 Task: Plan a time block for the career fair.
Action: Mouse moved to (362, 378)
Screenshot: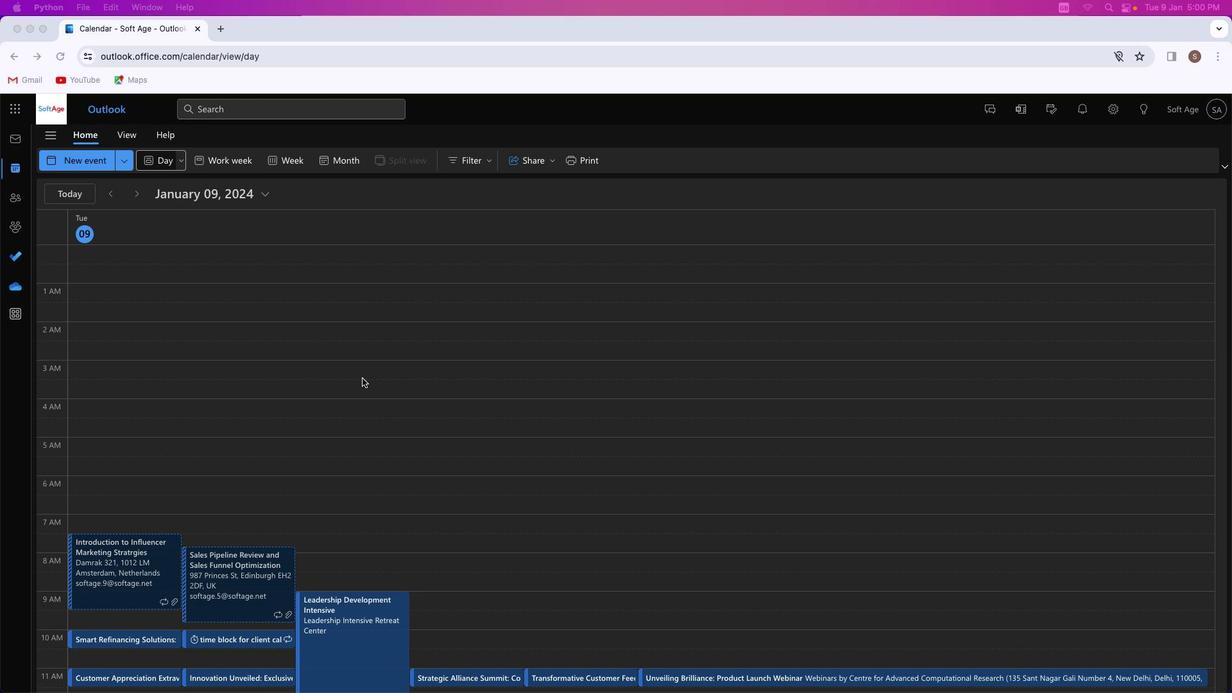 
Action: Mouse pressed left at (362, 378)
Screenshot: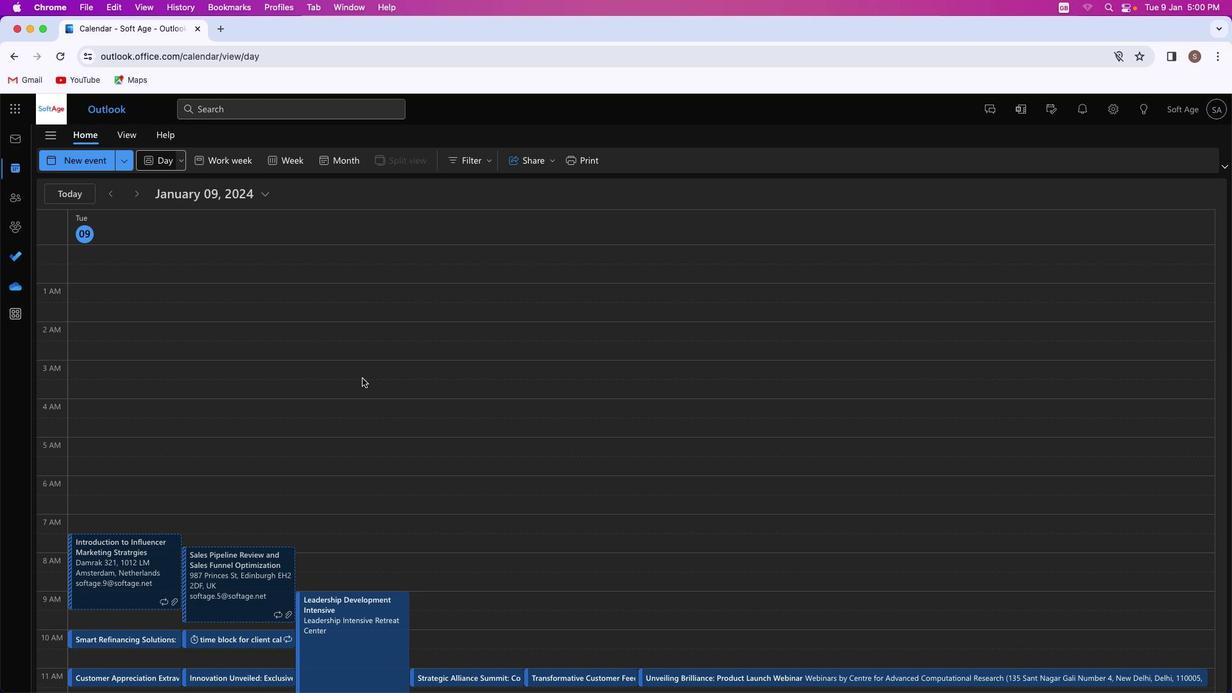 
Action: Mouse moved to (80, 159)
Screenshot: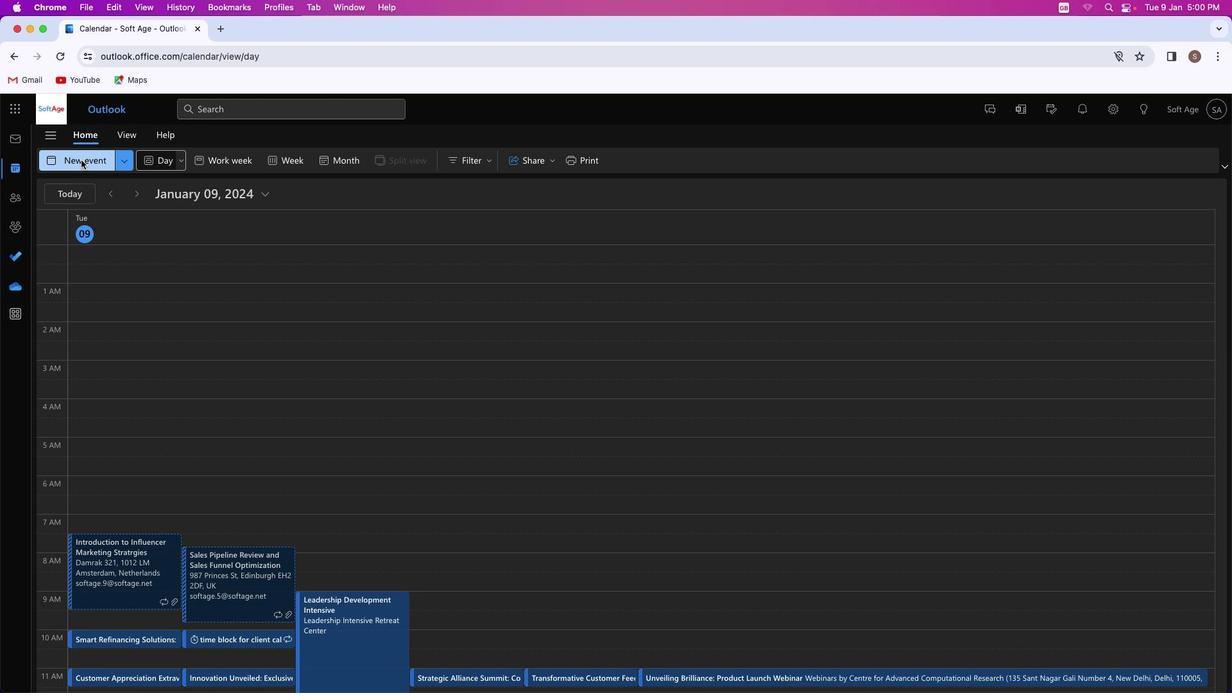 
Action: Mouse pressed left at (80, 159)
Screenshot: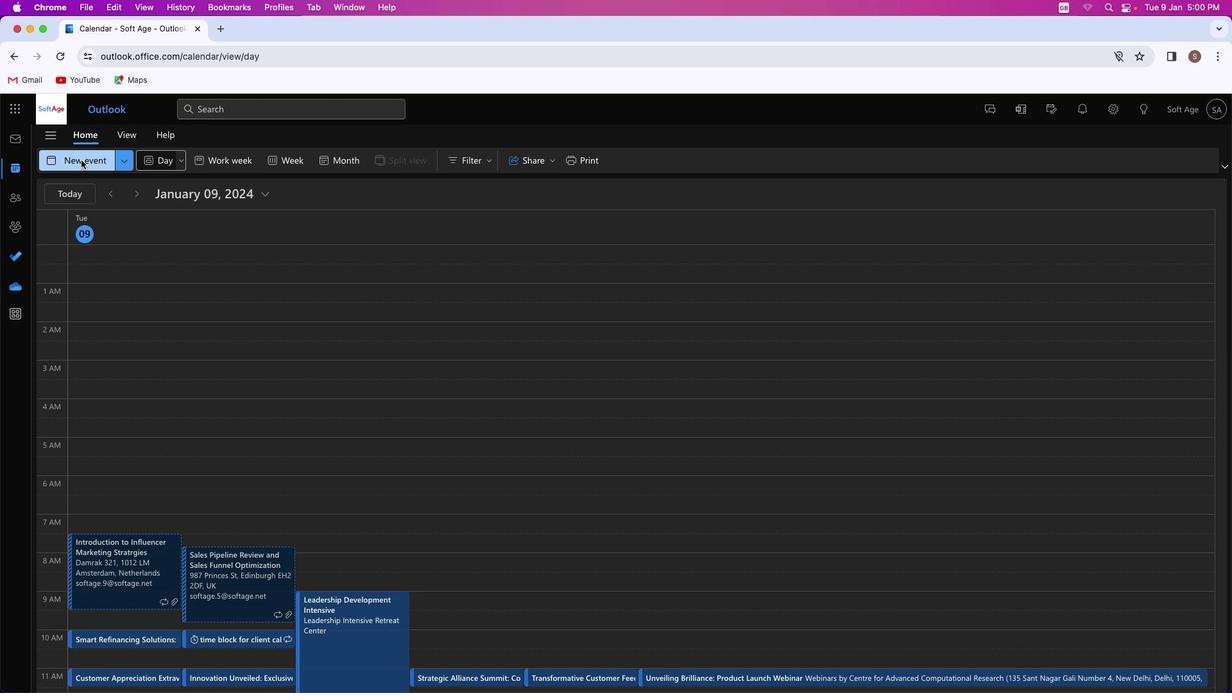 
Action: Mouse moved to (315, 236)
Screenshot: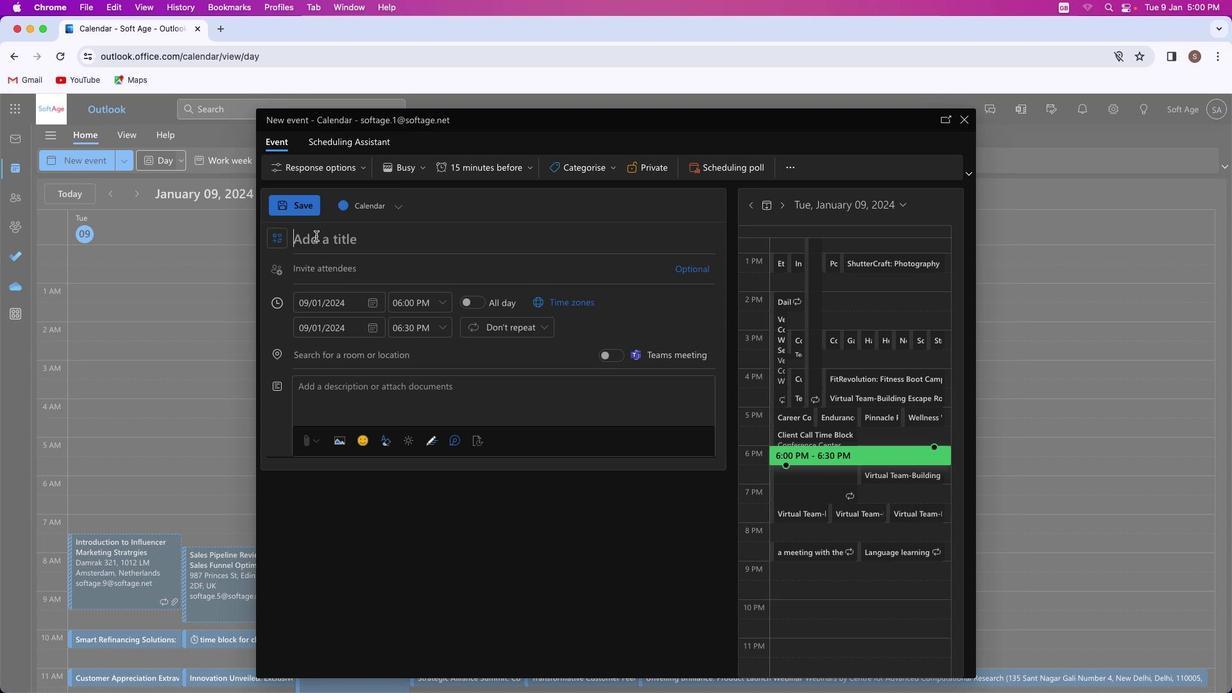
Action: Mouse pressed left at (315, 236)
Screenshot: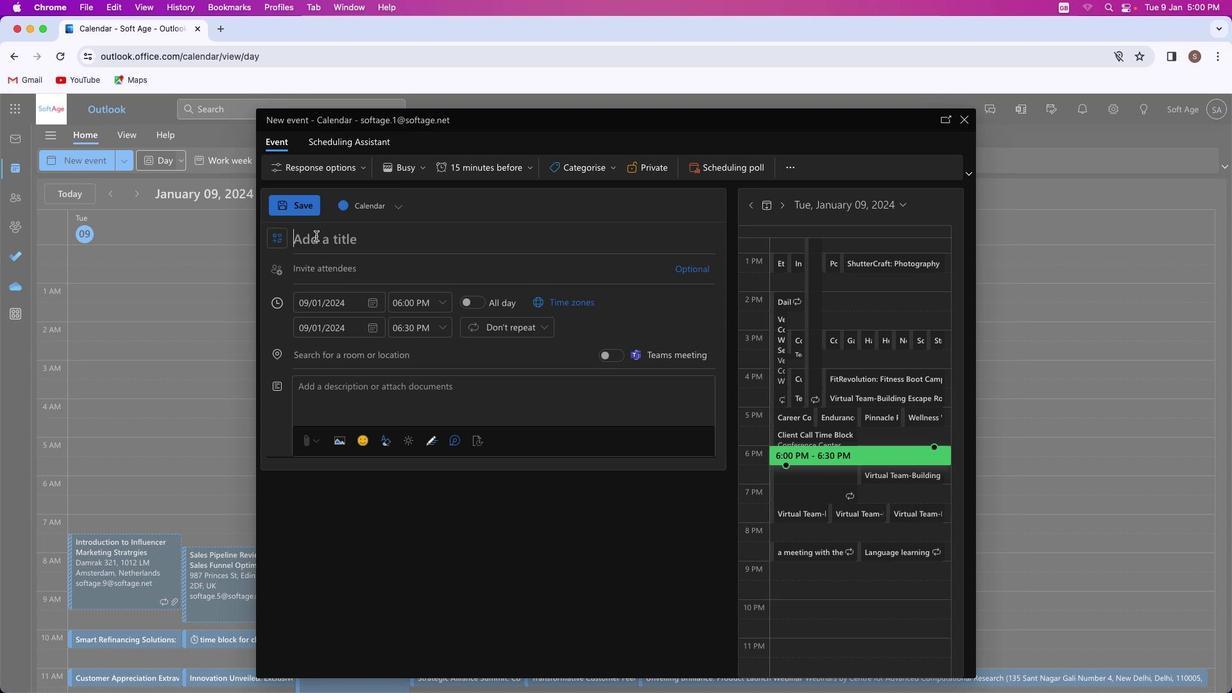 
Action: Mouse moved to (315, 236)
Screenshot: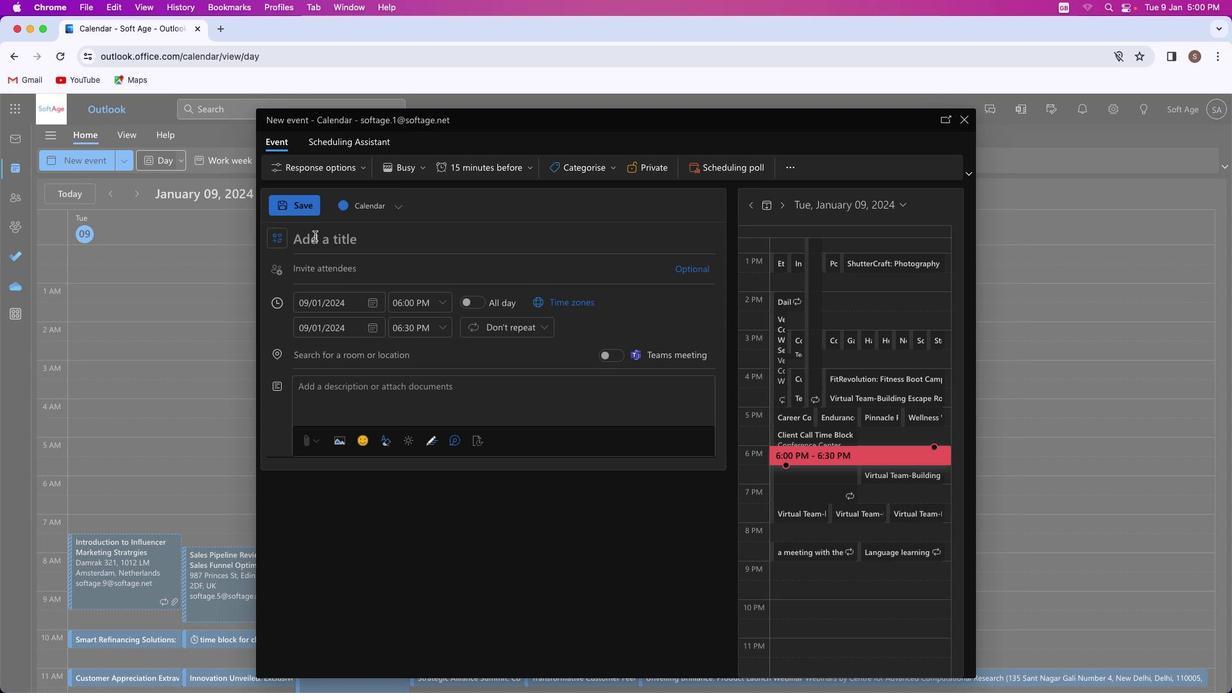 
Action: Key pressed Key.shift'C''a''r''e''e''r'Key.spaceKey.shift'C''o''n''n''e''c''t'Key.spaceKey.shift'E''x''p''o'Key.shift_r':'Key.spaceKey.shift'S''e''i''z''e'Key.spaceKey.shift_r'Y''o''u''r'Key.spaceKey.shift_r'O''p''p''o''r''t''u''n''i''t''y'Key.backspace'i''e''s'
Screenshot: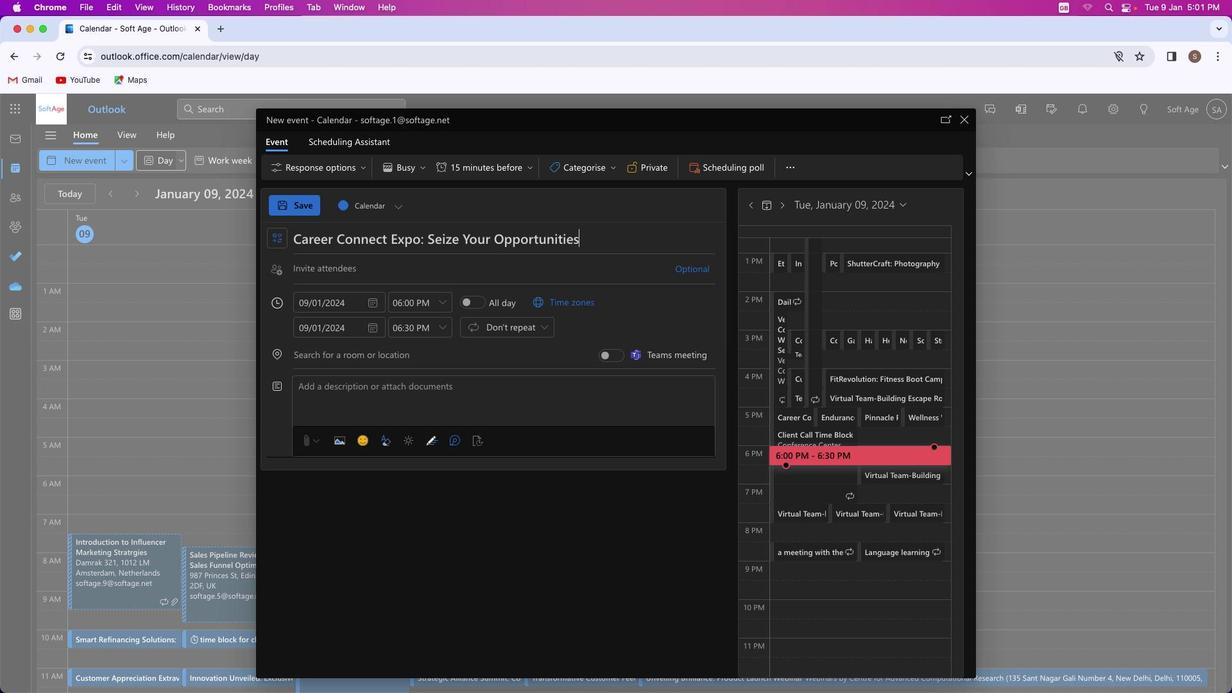
Action: Mouse moved to (331, 273)
Screenshot: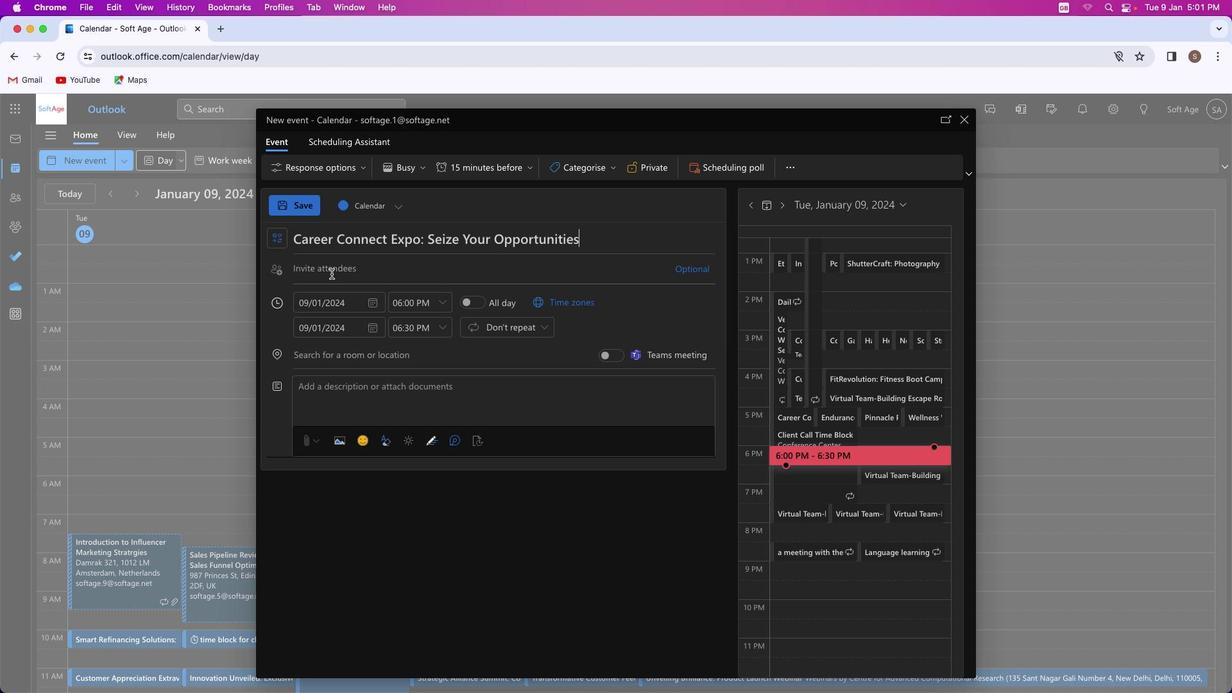 
Action: Mouse pressed left at (331, 273)
Screenshot: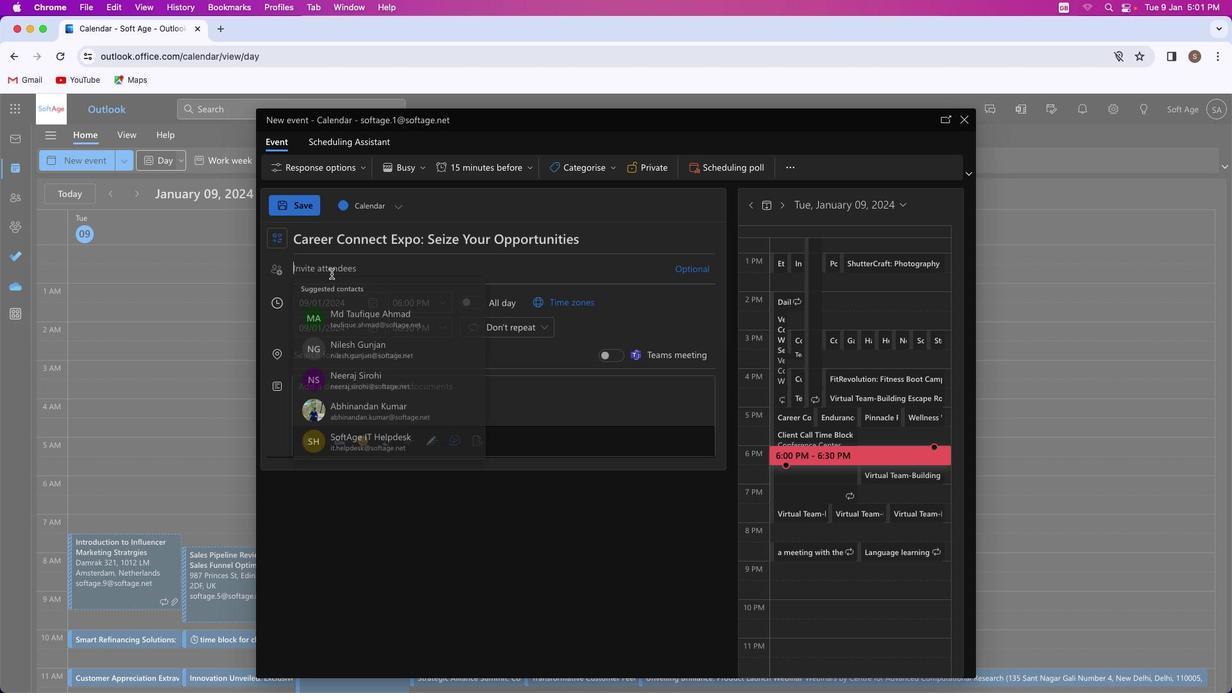 
Action: Key pressed Key.shift'A''k''a''s''h''r''a''j''p''u''t'Key.shift'@''o''u''t''l''o''o''k''.''c''o''m'
Screenshot: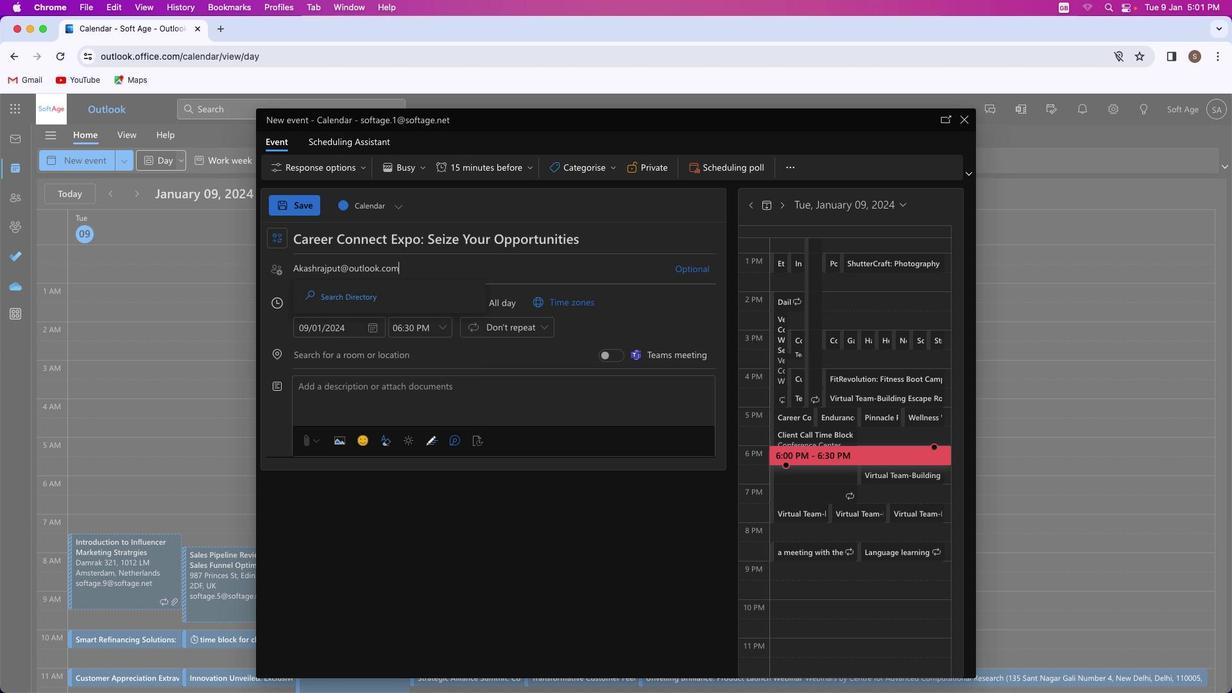 
Action: Mouse moved to (400, 294)
Screenshot: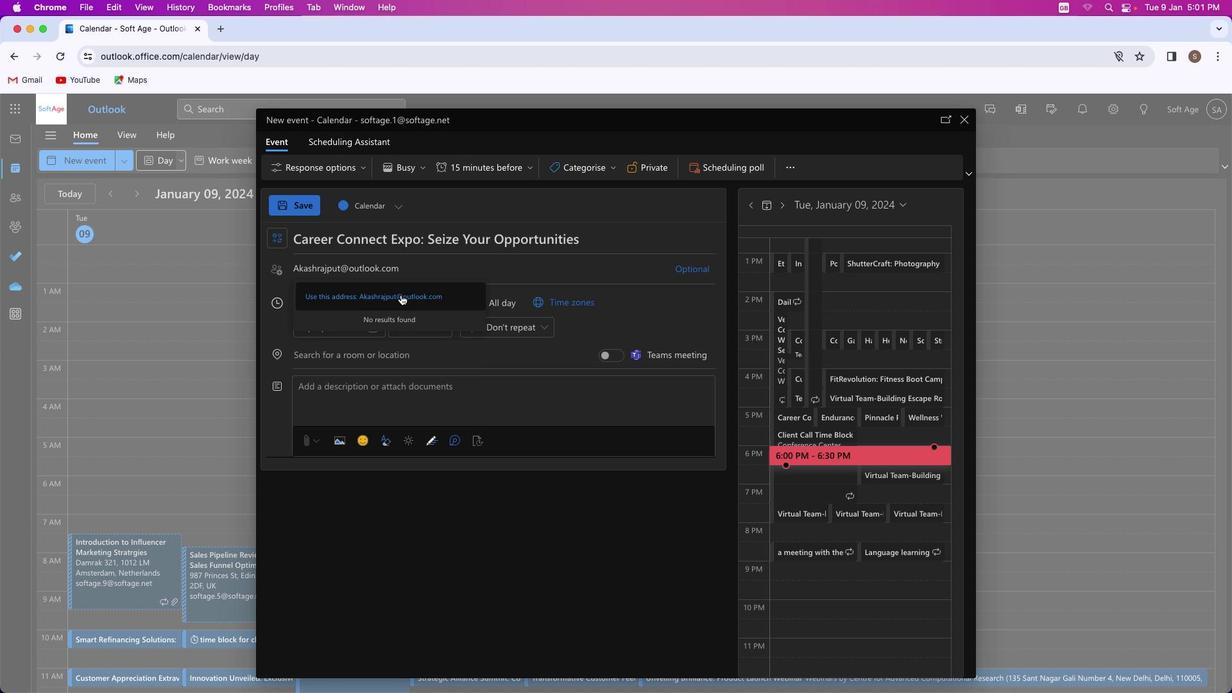 
Action: Mouse pressed left at (400, 294)
Screenshot: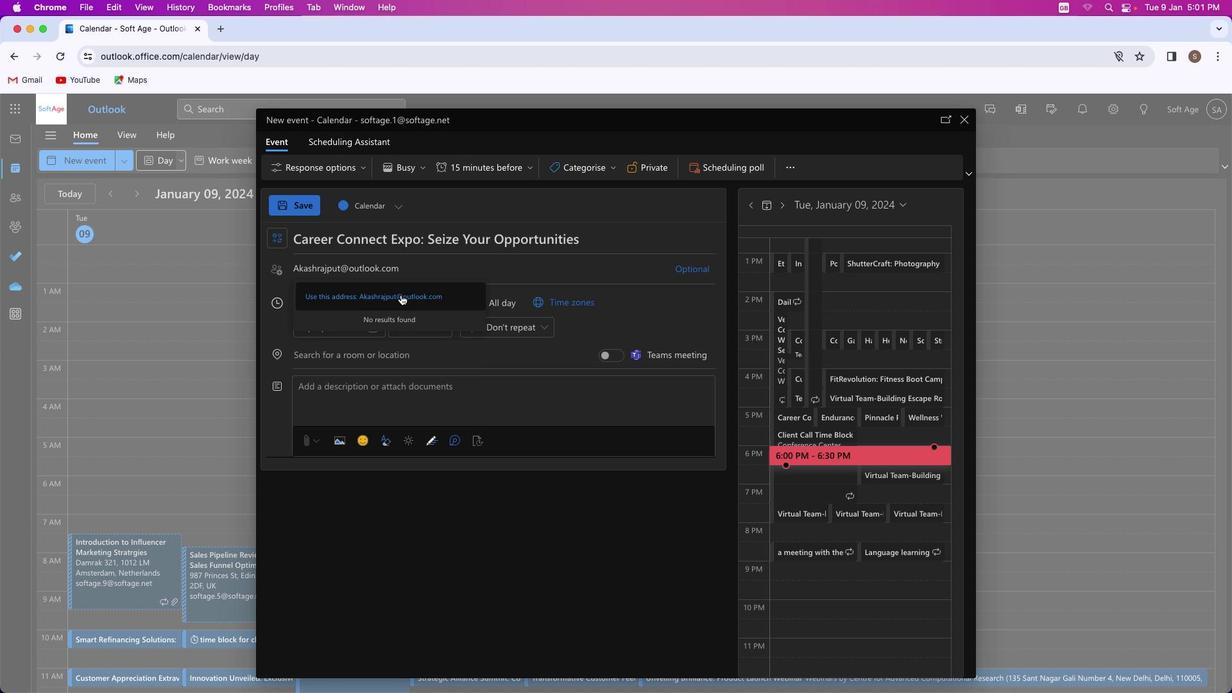 
Action: Mouse moved to (432, 297)
Screenshot: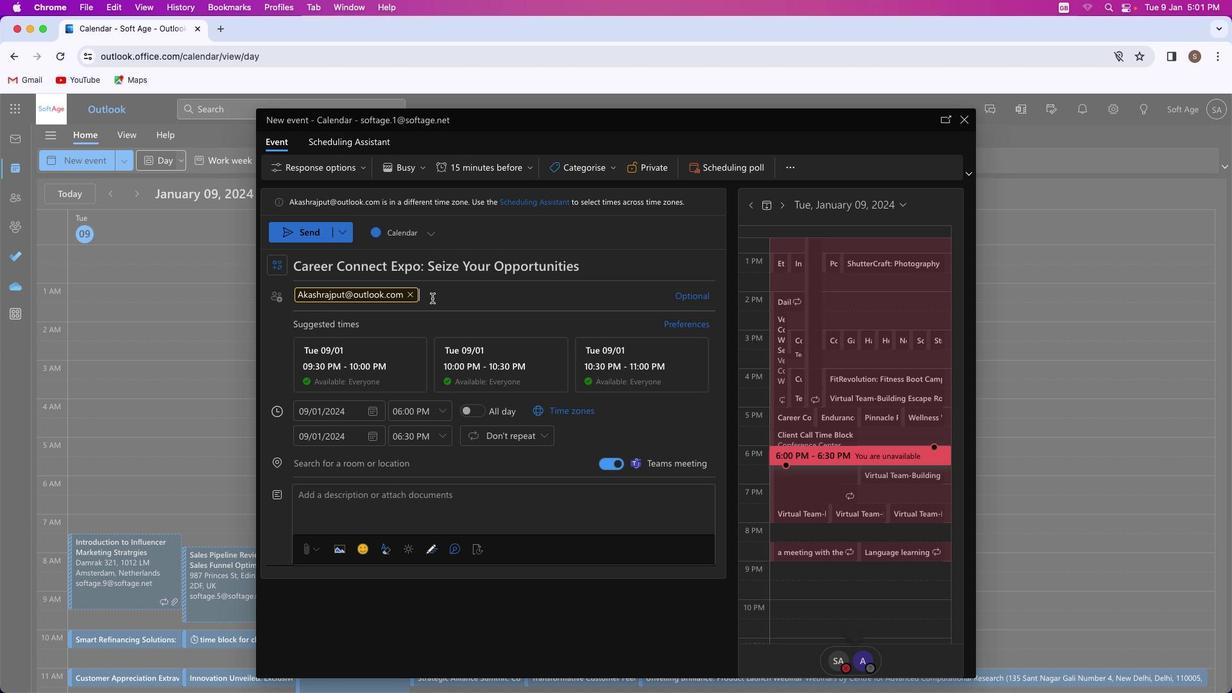 
Action: Key pressed 's''h''i''v''a''m''y''a''d''a''v''s''m''4''1'Key.shift'@''o''u''t''l''o''o''k''.''c''o''m'
Screenshot: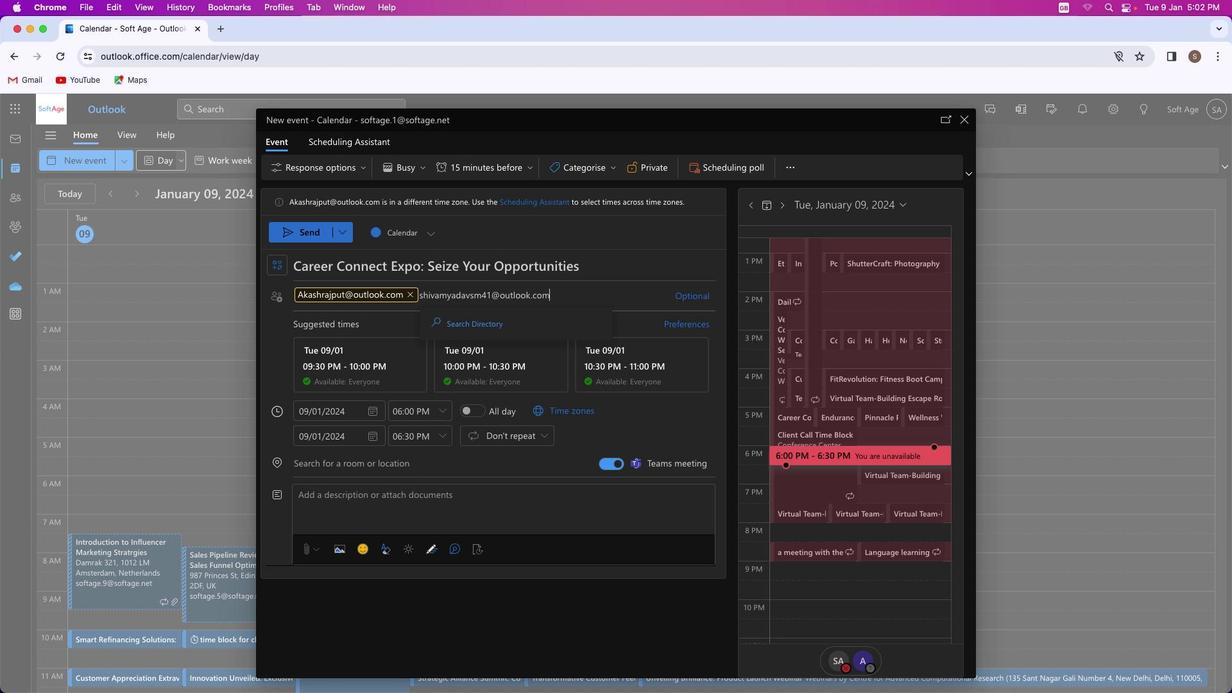 
Action: Mouse moved to (551, 318)
Screenshot: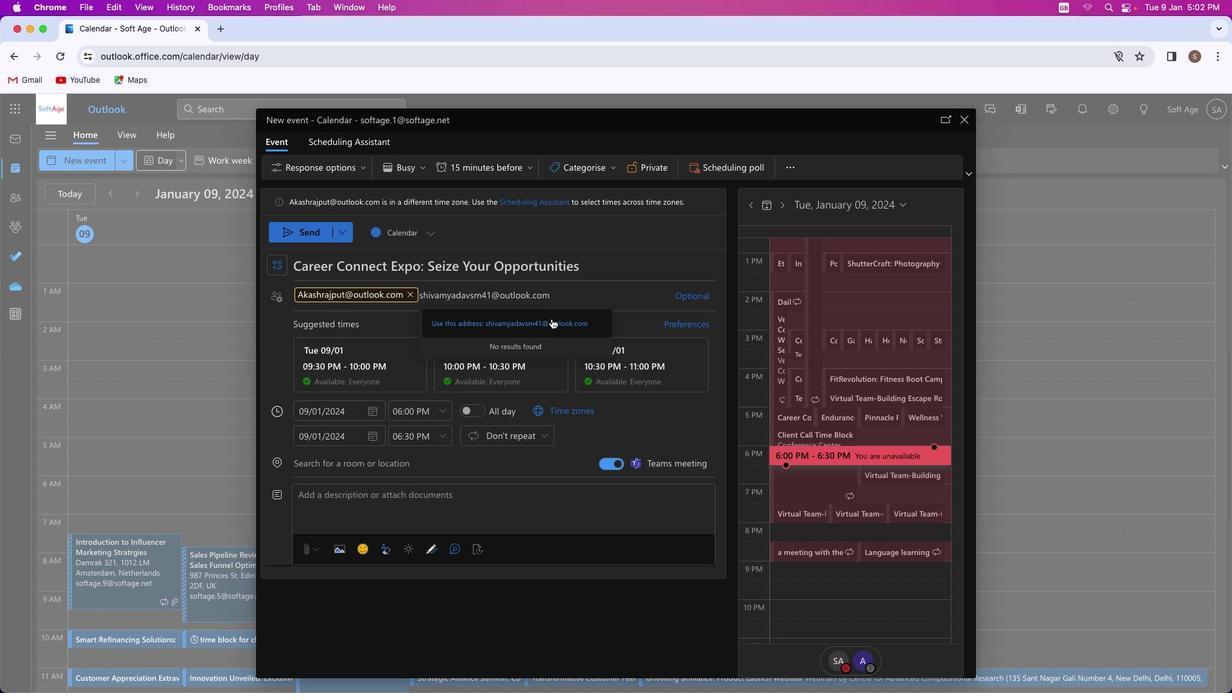 
Action: Mouse pressed left at (551, 318)
Screenshot: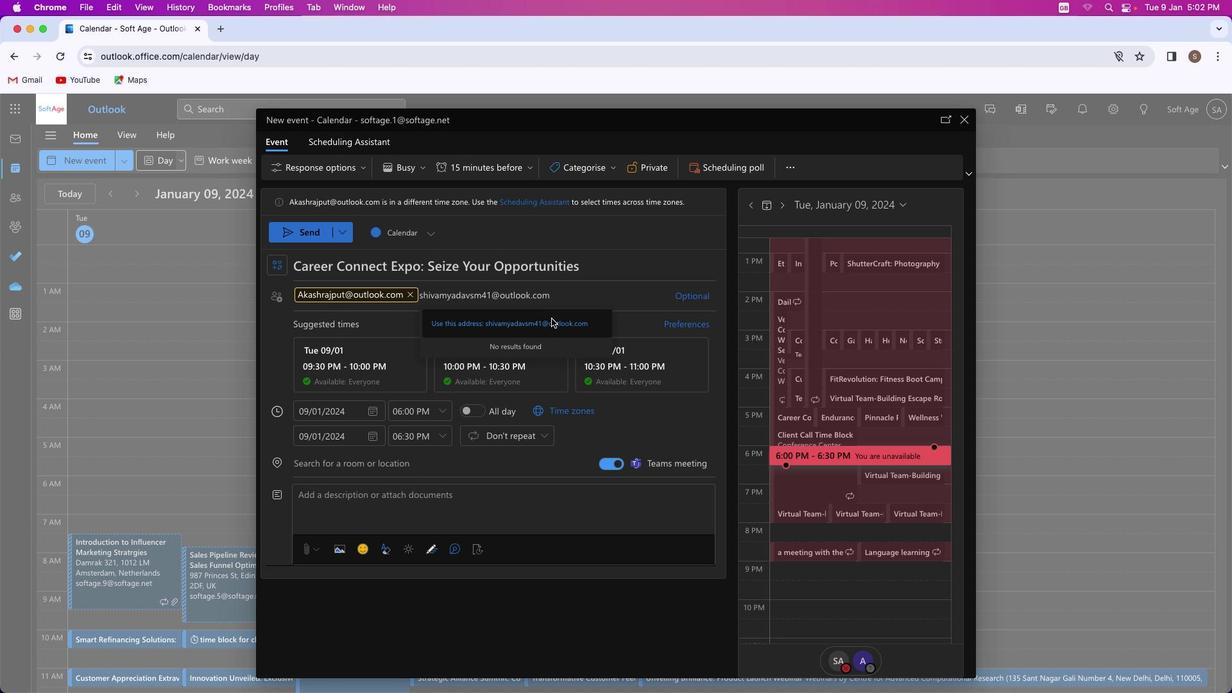 
Action: Mouse moved to (690, 308)
Screenshot: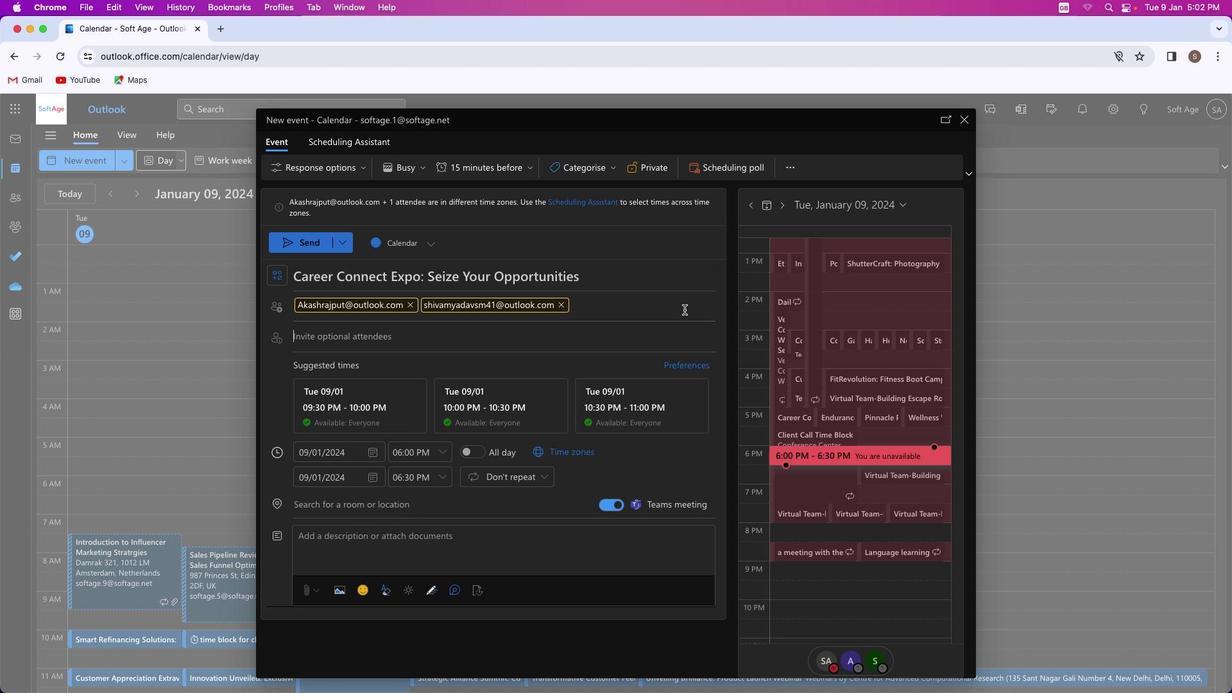 
Action: Mouse pressed left at (690, 308)
Screenshot: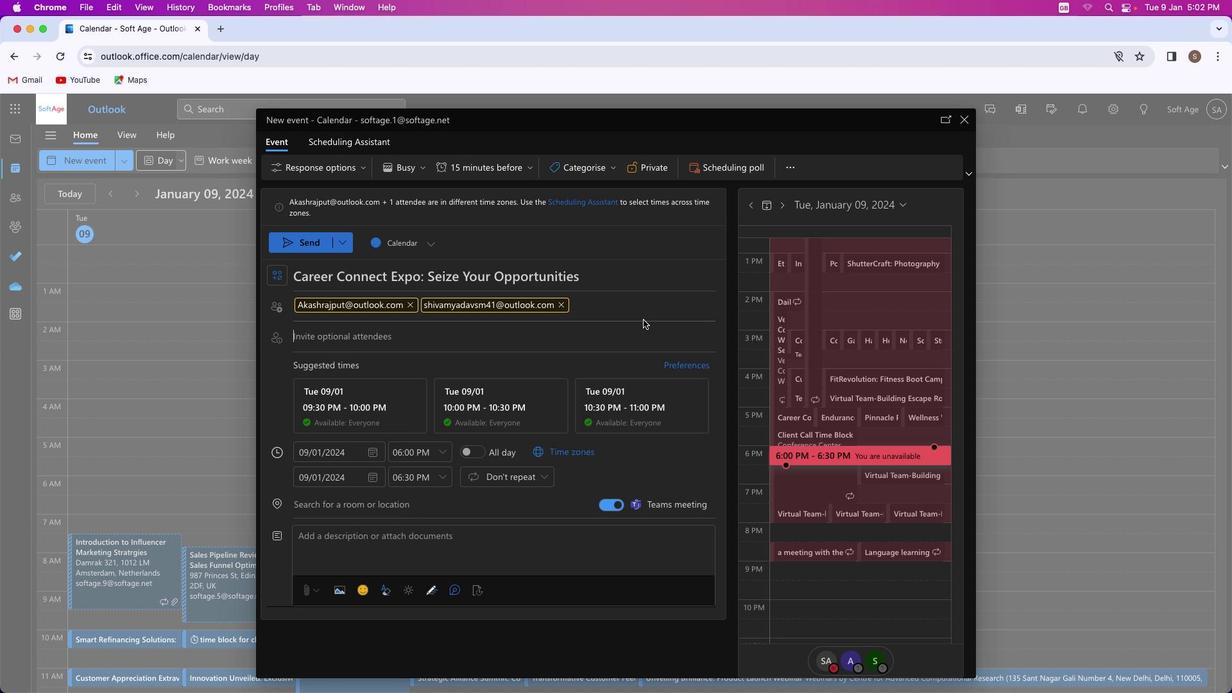 
Action: Mouse moved to (403, 329)
Screenshot: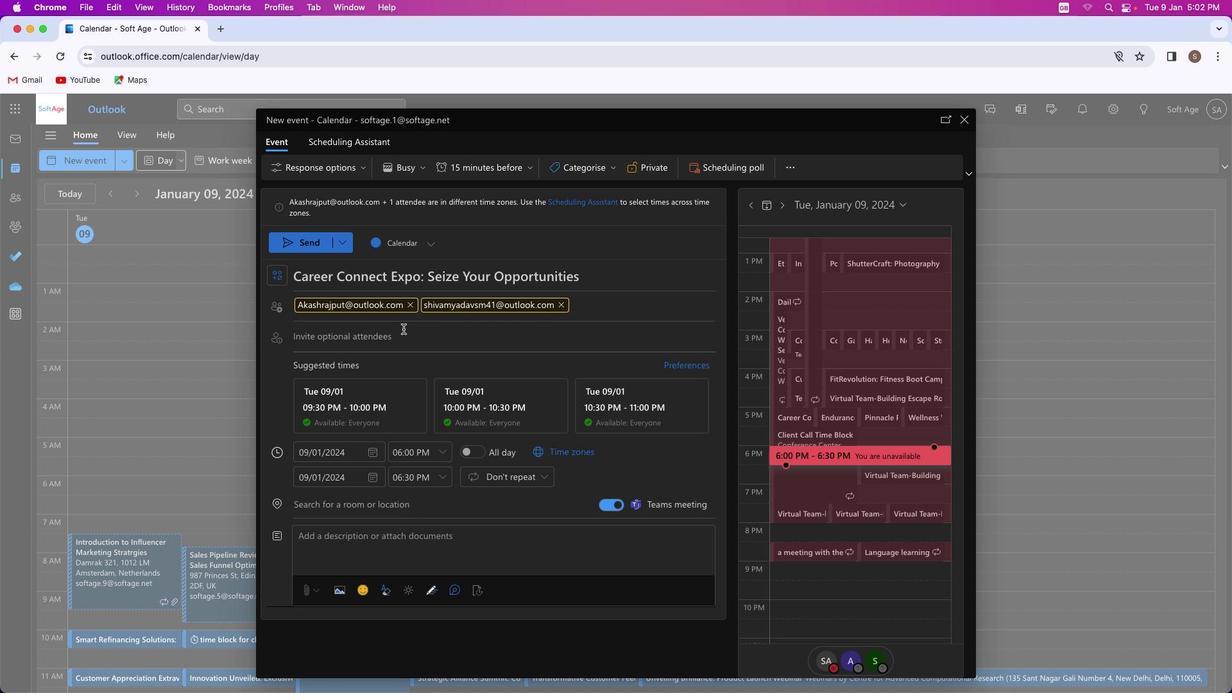 
Action: Key pressed Key.shift_r'M''u''k''k''u''n''d''1''0'Key.shift'@''o''u''t''l''o''o''k''.''c''o''m'
Screenshot: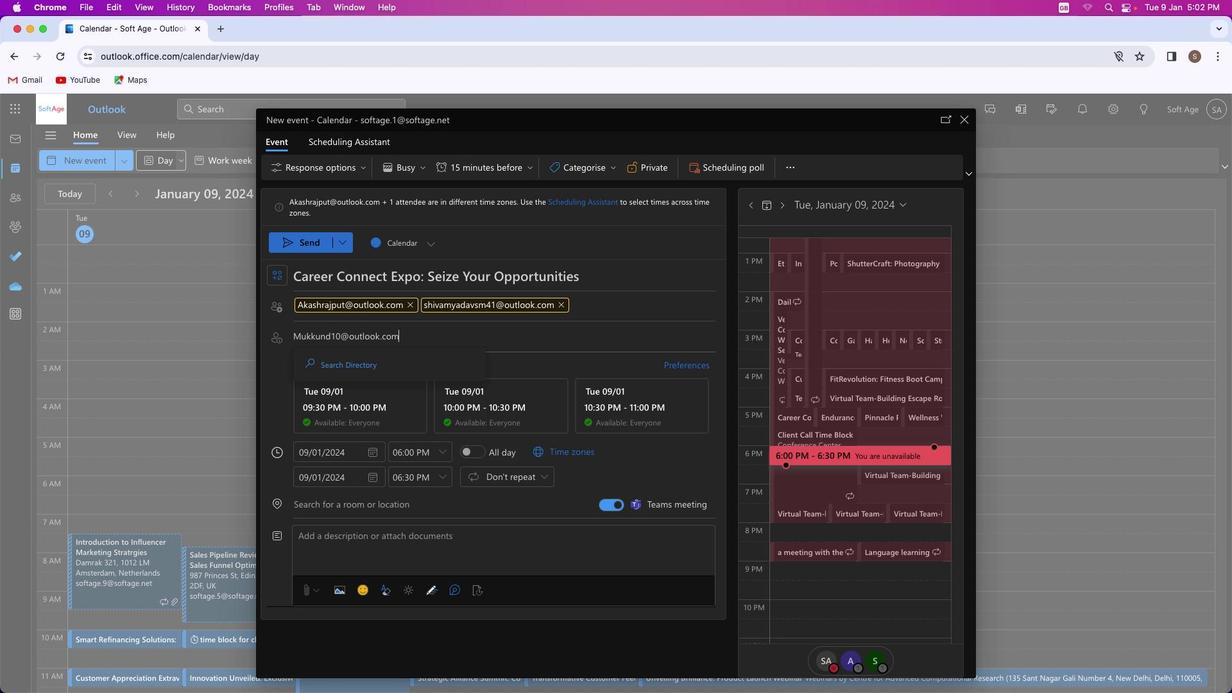 
Action: Mouse moved to (435, 364)
Screenshot: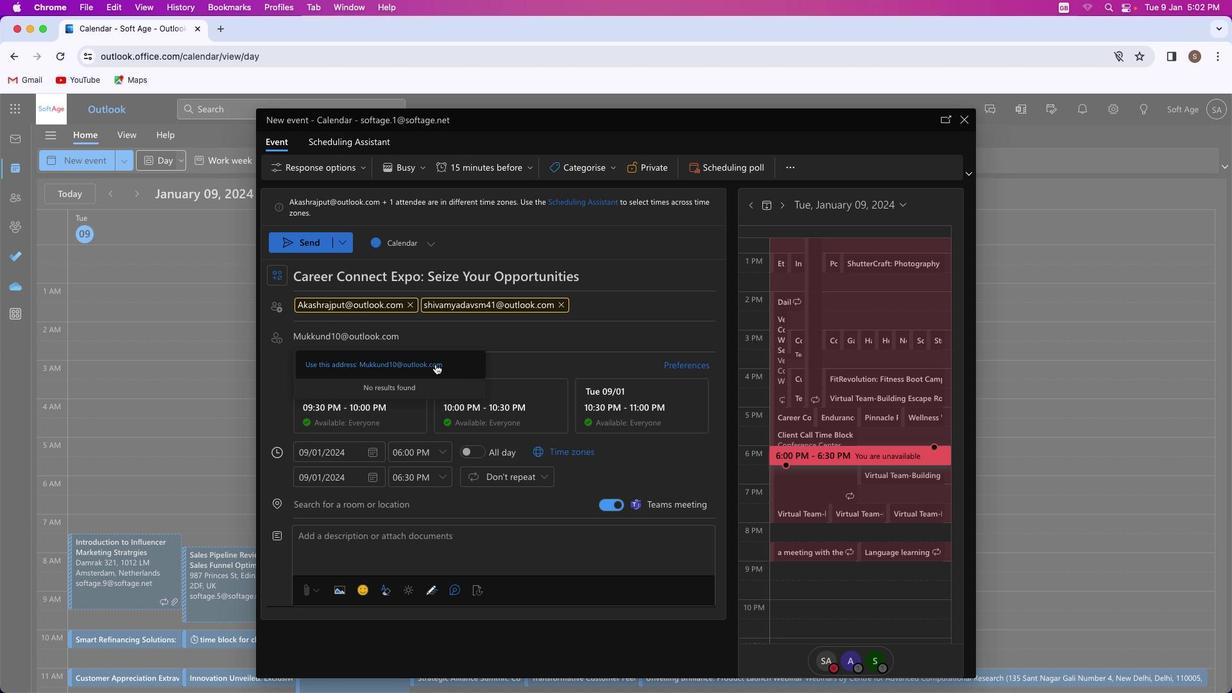 
Action: Mouse pressed left at (435, 364)
Screenshot: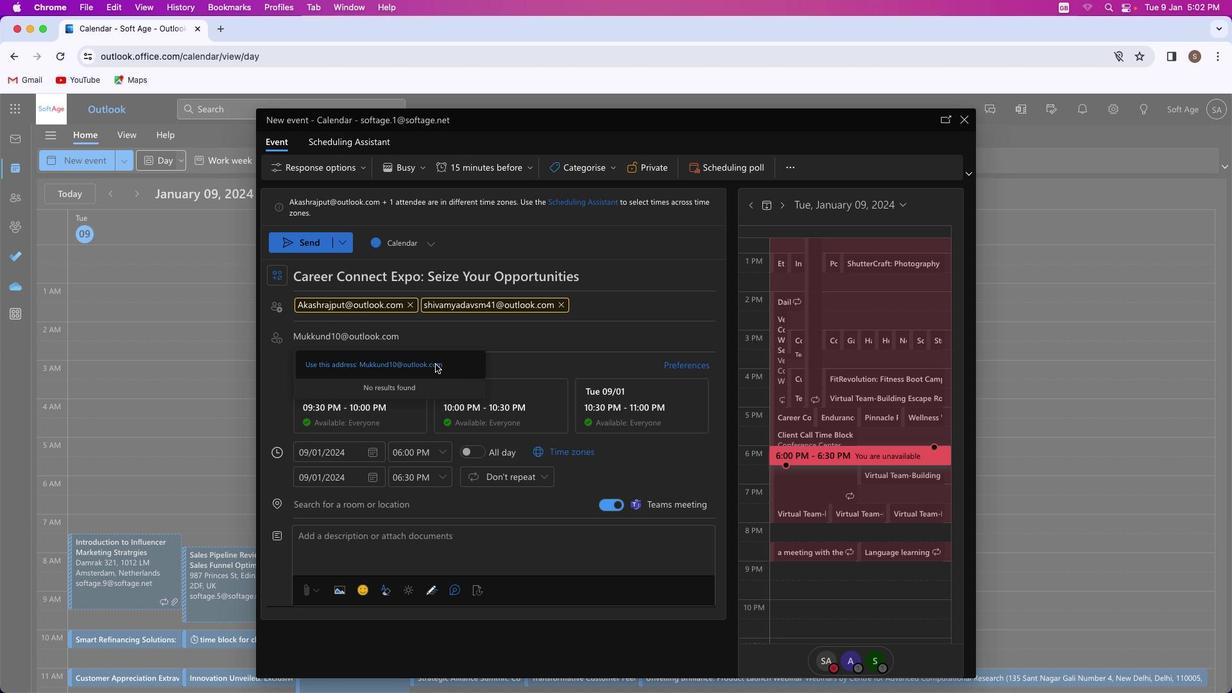 
Action: Mouse moved to (388, 506)
Screenshot: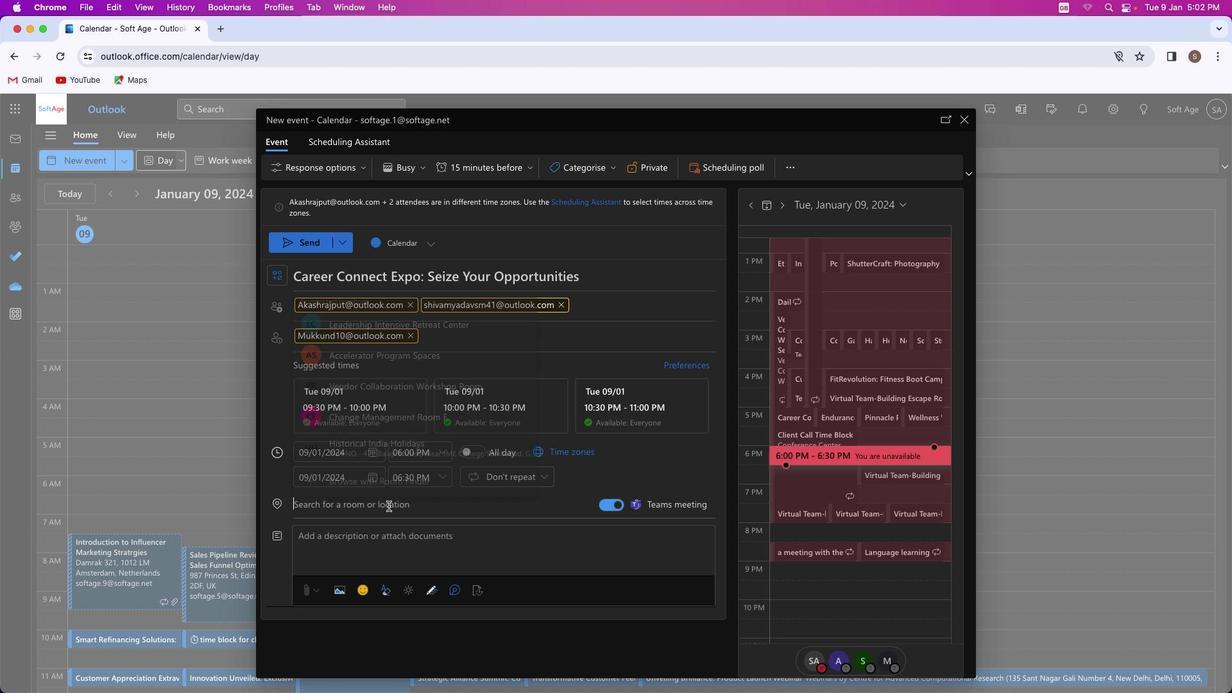
Action: Mouse pressed left at (388, 506)
Screenshot: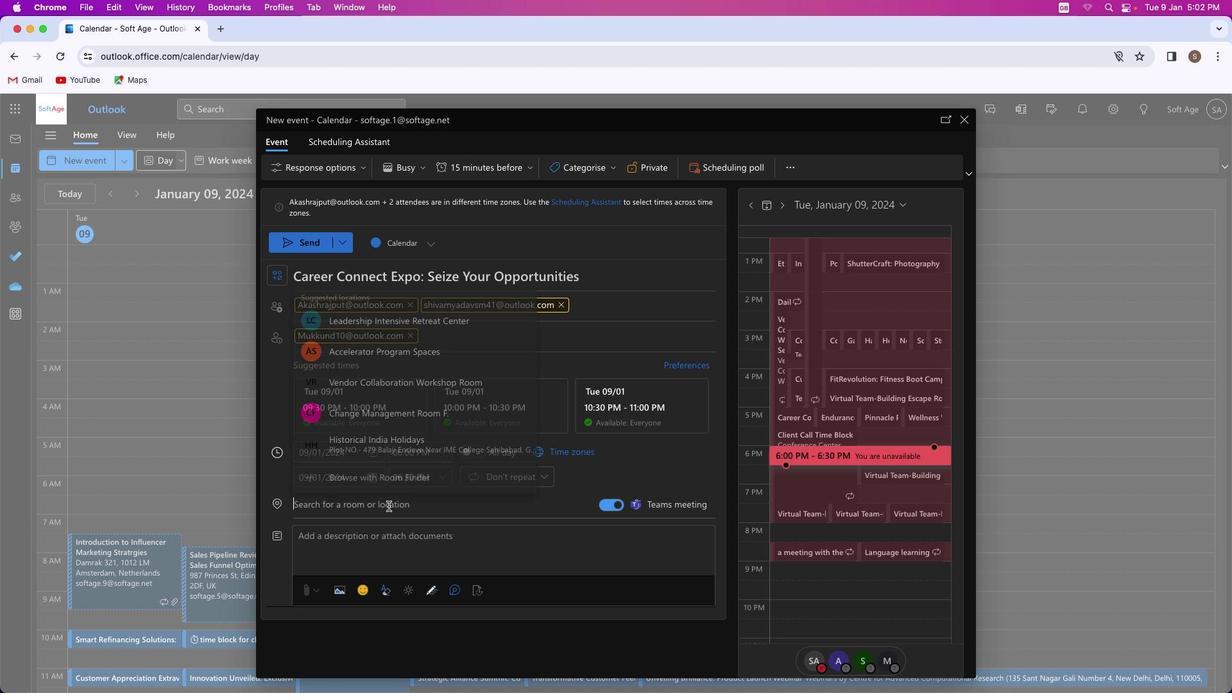 
Action: Key pressed Key.shift'C''a''r''e''e''r'Key.space'f''a''i''r'
Screenshot: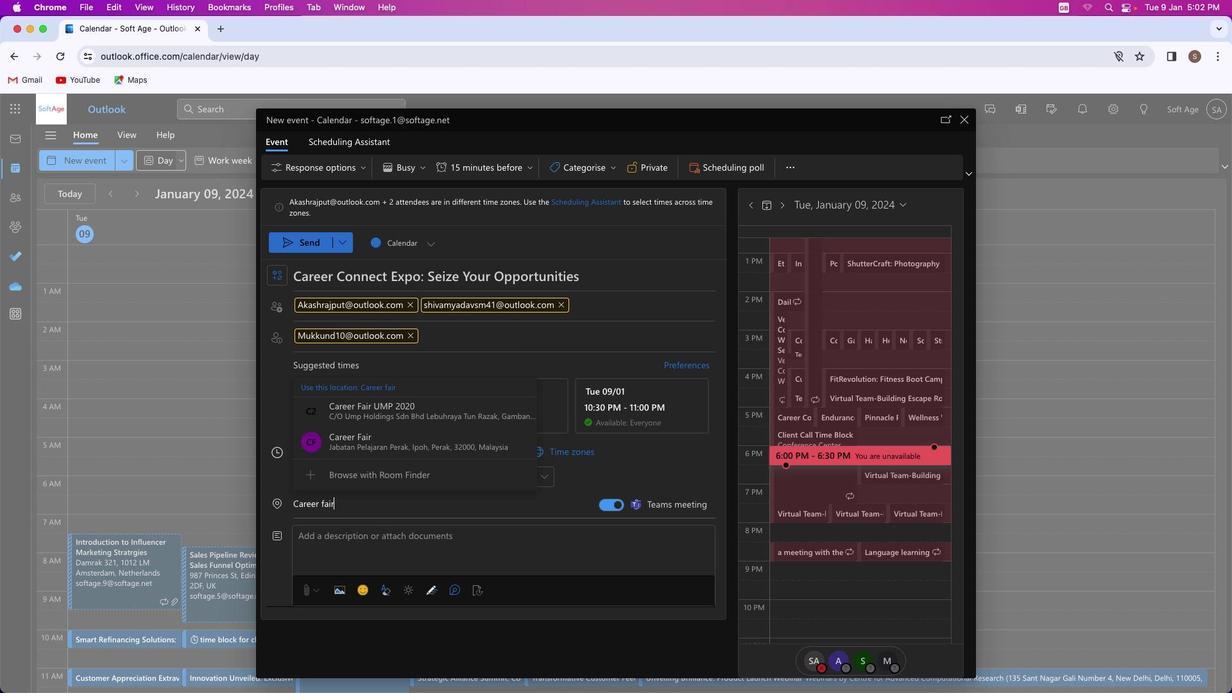 
Action: Mouse moved to (394, 441)
Screenshot: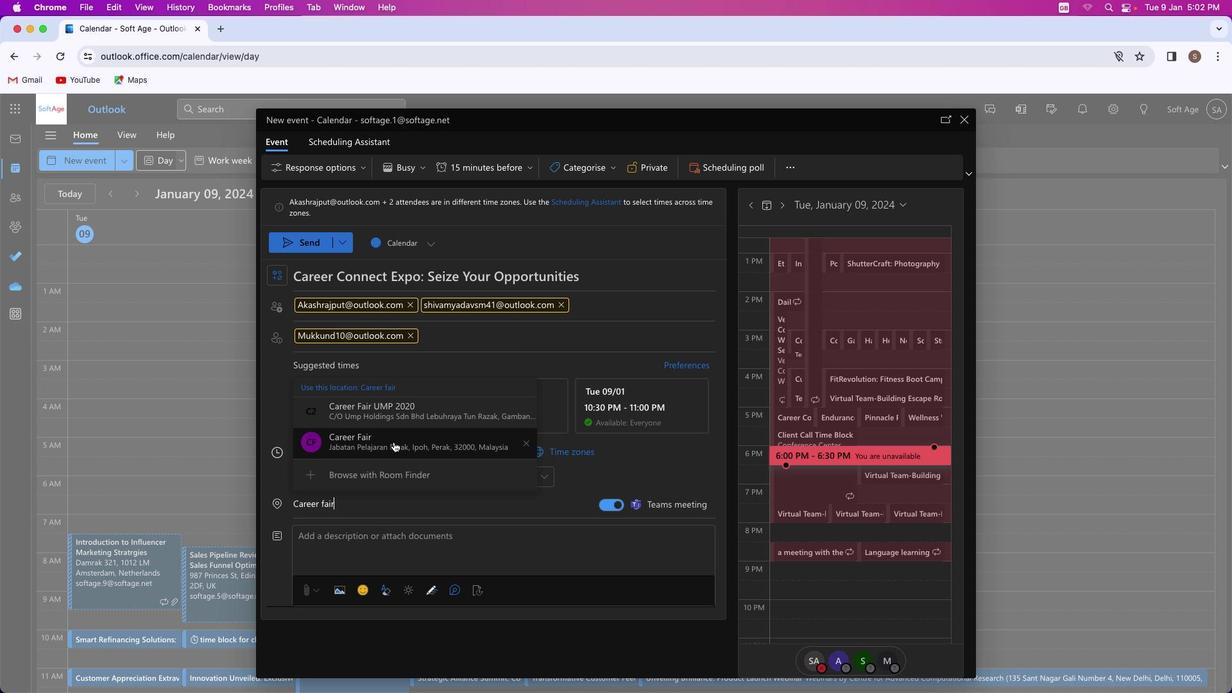 
Action: Mouse pressed left at (394, 441)
Screenshot: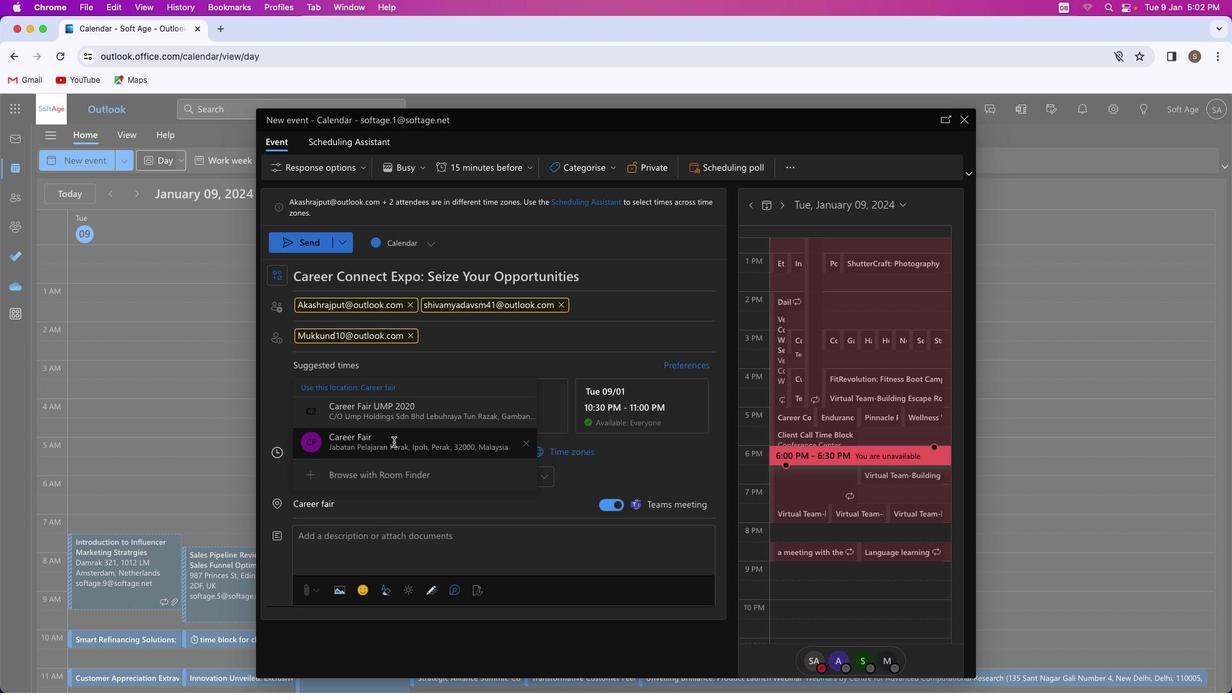 
Action: Mouse moved to (413, 542)
Screenshot: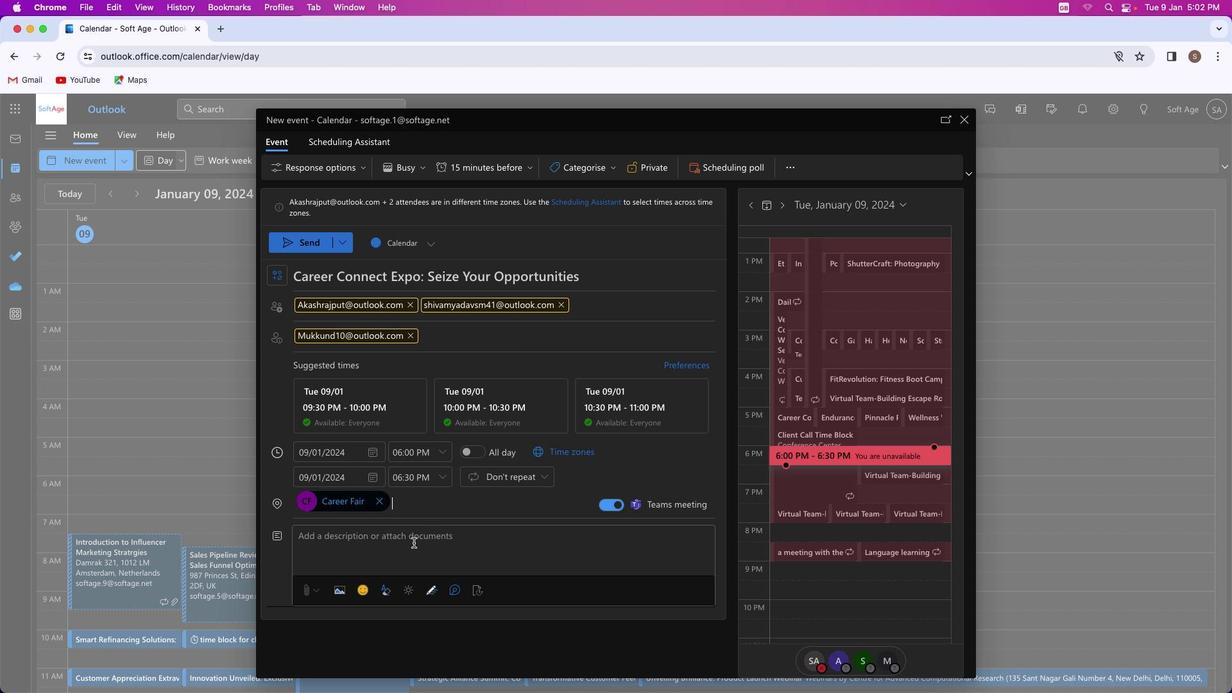
Action: Mouse pressed left at (413, 542)
Screenshot: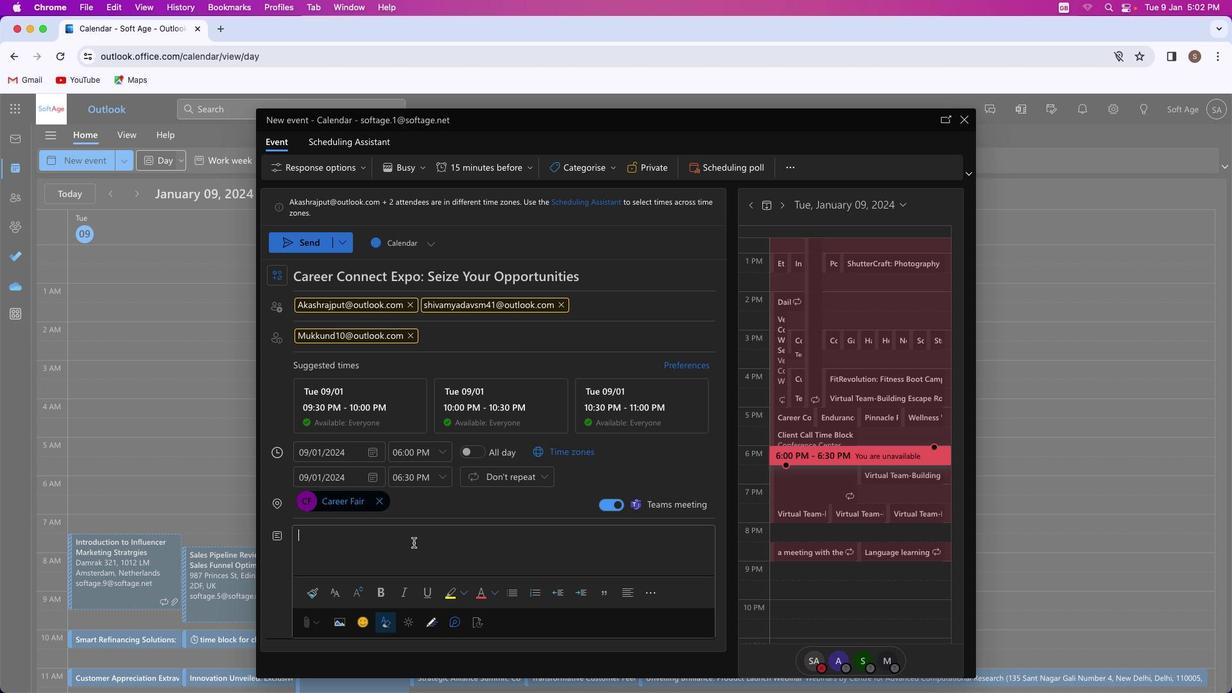 
Action: Key pressed Key.shift_r'M''a''r''k'Key.space'y''o''u''r'Key.space'c''a''l''e''n''d''a''r'Key.space'f''o''r'Key.space't''h''e'Key.space'c''a''r''e''e''r'Key.space'f''a''i''r'Key.space't''i''m''e'Key.space'b''l''o''c''k''.'Key.spaceKey.shift'E''x''p''l''o''r''e'Key.space'j''o''b'Key.space'o''p''p''o''r''t''u''n''i''t''i''e''s'','Key.space'n''e''t''w''o''r''k'Key.space'w''i''t''h'Key.space'e''m''p''l''o''y''e''r''s'','Key.space'a''n''d'Key.space't''a''k''e'Key.space's''t''e''p''s'Key.space't''o''w''a''r''d''s'Key.space'y''o''u''r'Key.space'p''r''o''f''e''s''s''i''o''n''a''l'Key.space'g''o''a''l''s''.'Key.spaceKey.shift_r'Y''o''u''r'Key.space'f''u''t''u''r''e'Key.space's''t''a''r''t''s'Key.space'h''e''r''e'Key.shift'!'
Screenshot: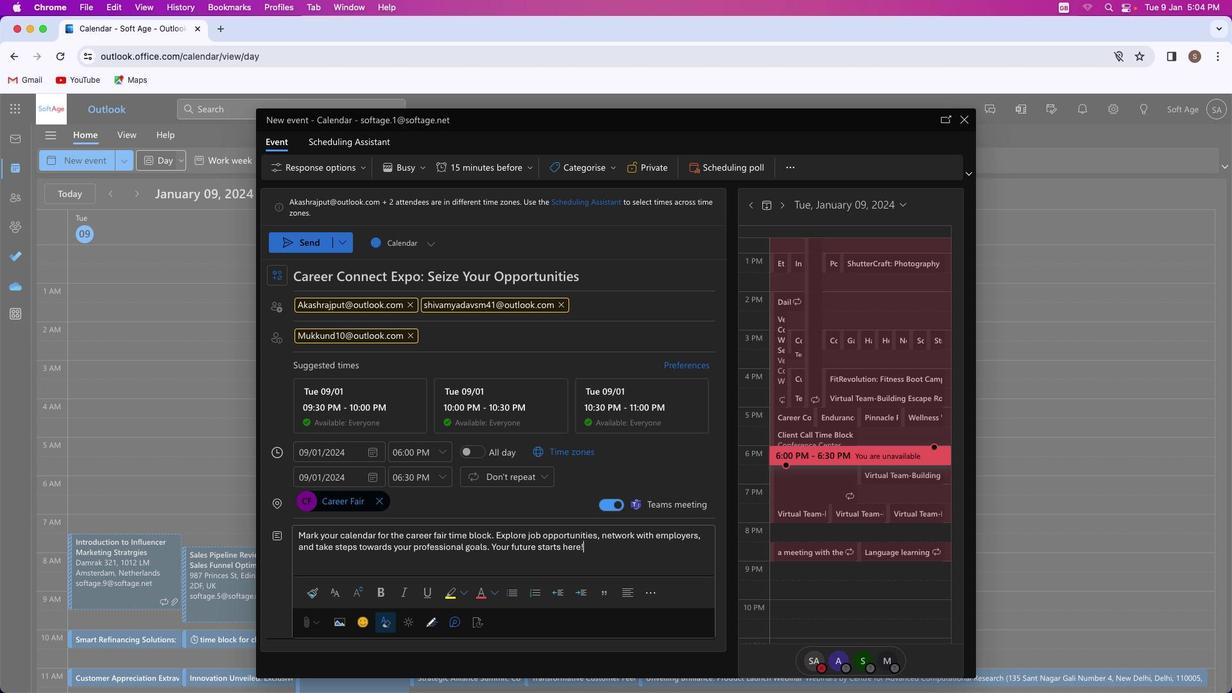 
Action: Mouse moved to (493, 535)
Screenshot: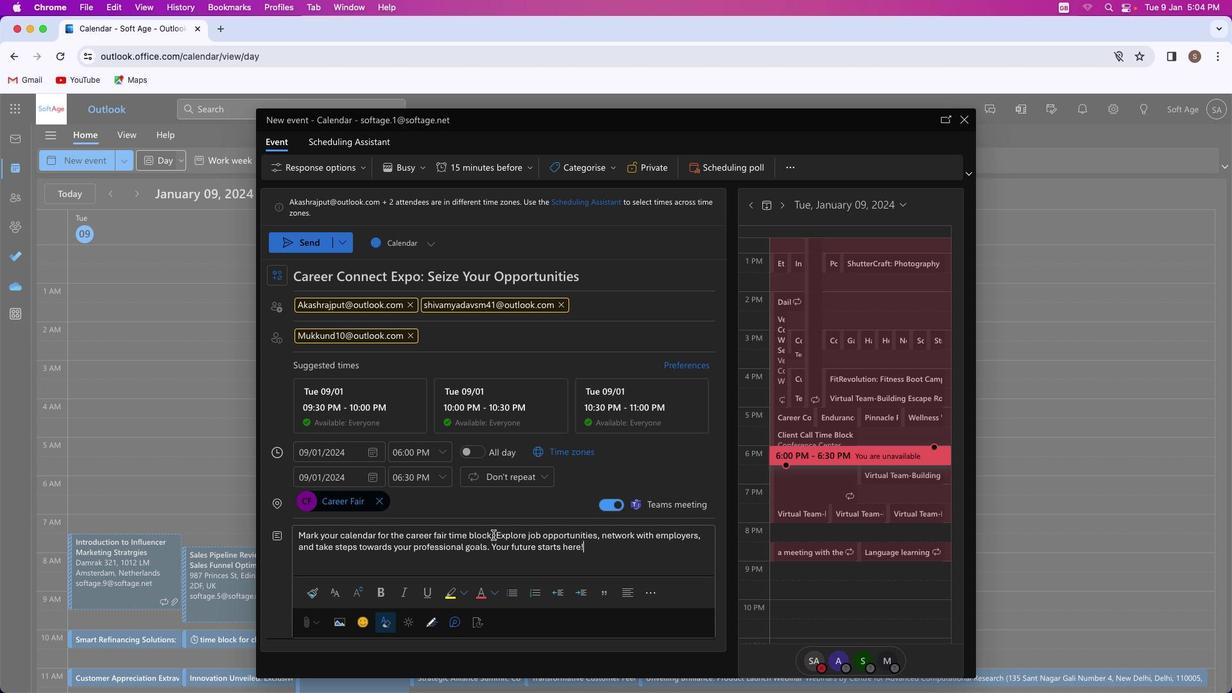 
Action: Mouse pressed left at (493, 535)
Screenshot: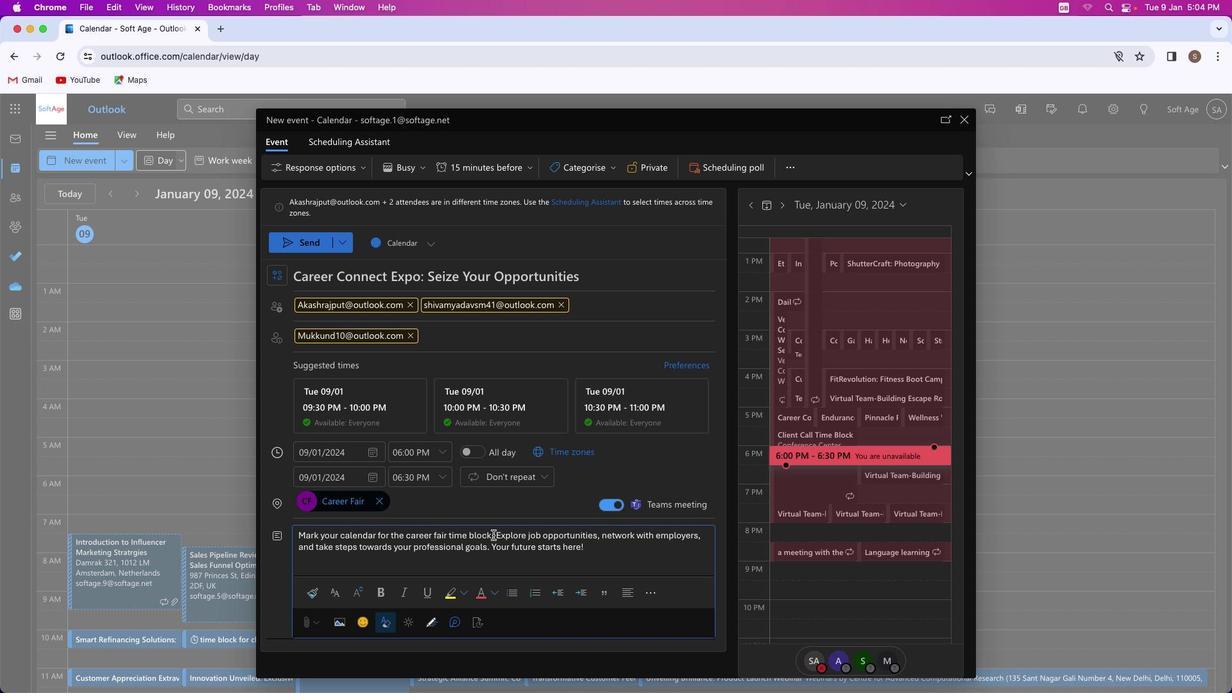 
Action: Mouse moved to (495, 592)
Screenshot: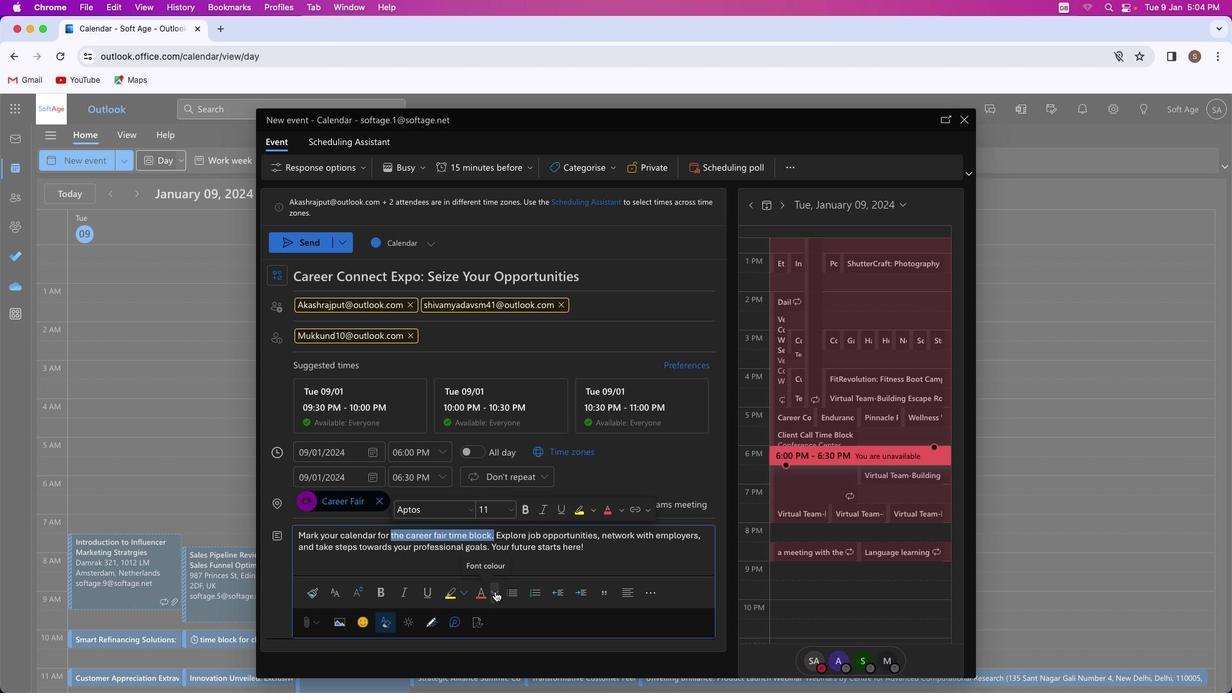 
Action: Mouse pressed left at (495, 592)
Screenshot: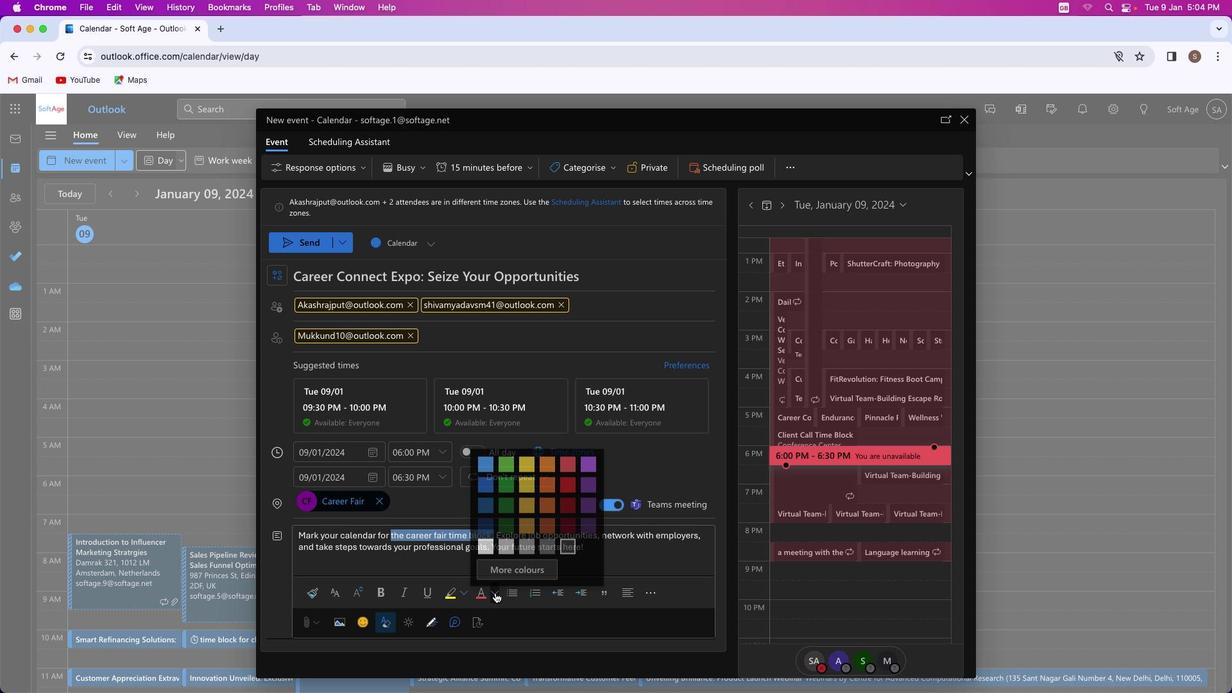 
Action: Mouse moved to (590, 523)
Screenshot: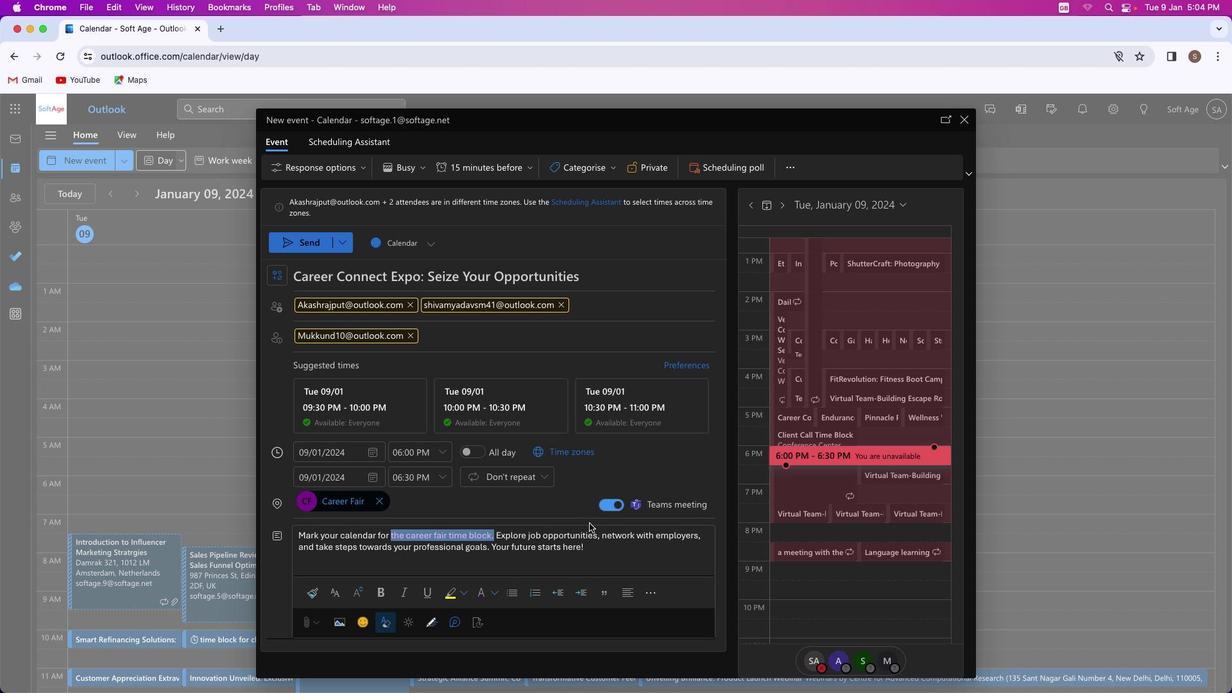
Action: Mouse pressed left at (590, 523)
Screenshot: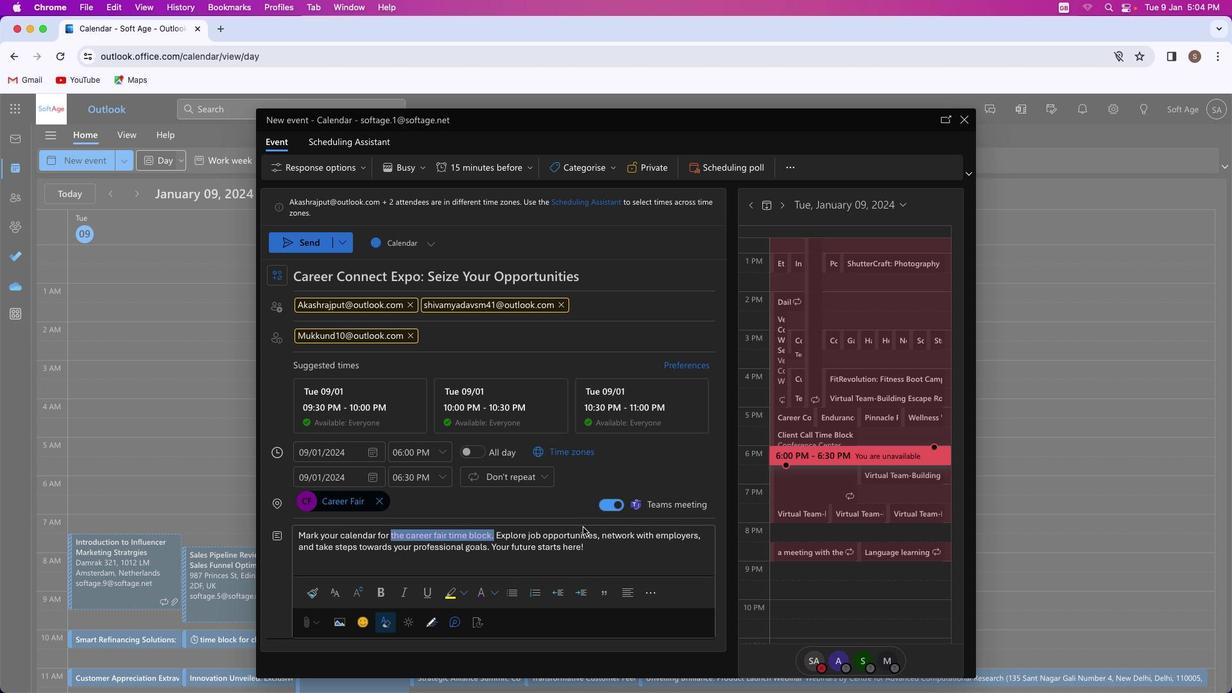 
Action: Mouse moved to (433, 590)
Screenshot: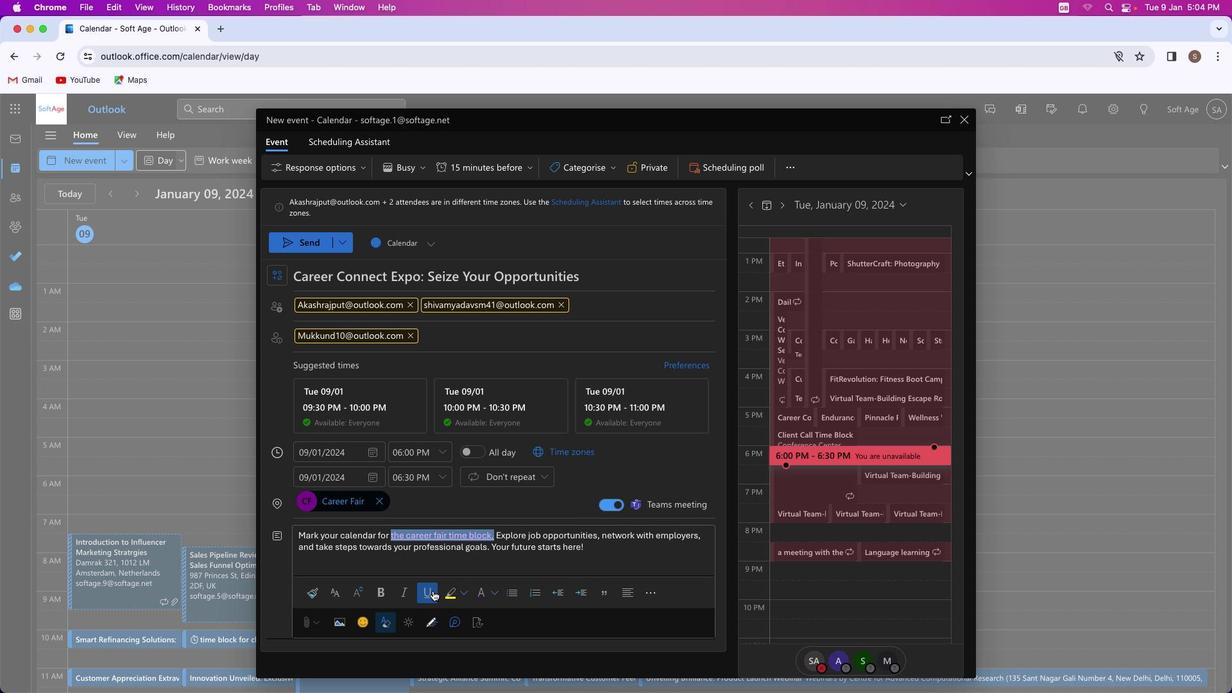 
Action: Mouse pressed left at (433, 590)
Screenshot: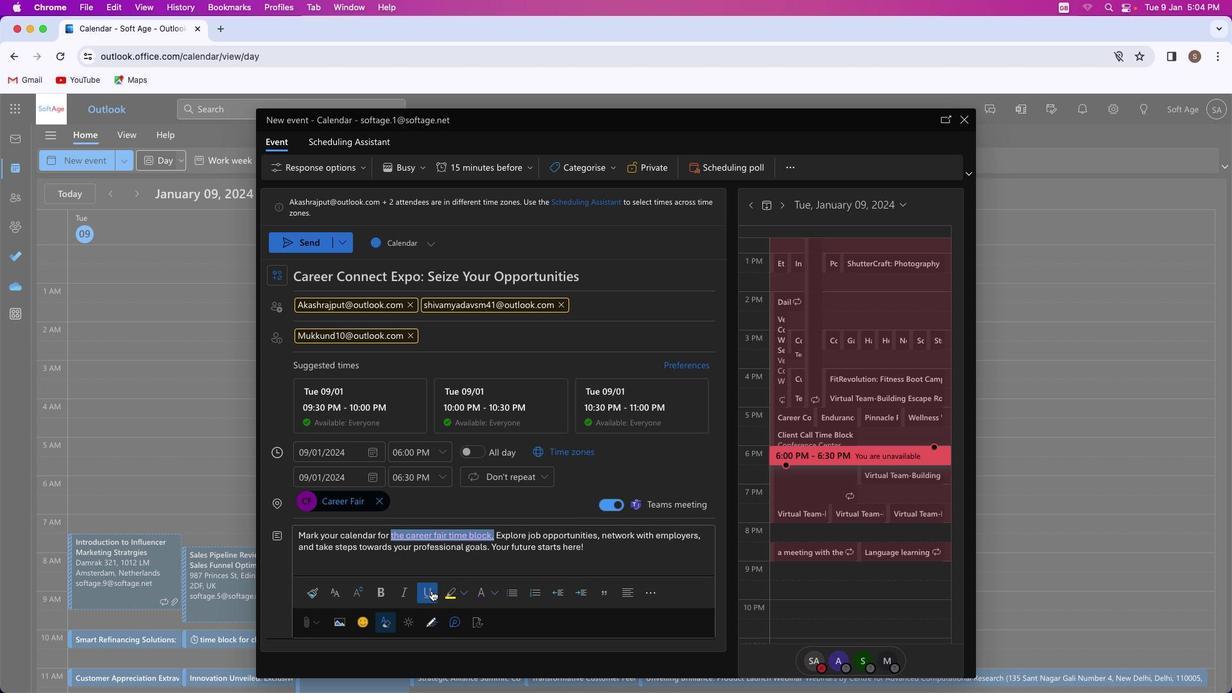 
Action: Mouse moved to (405, 592)
Screenshot: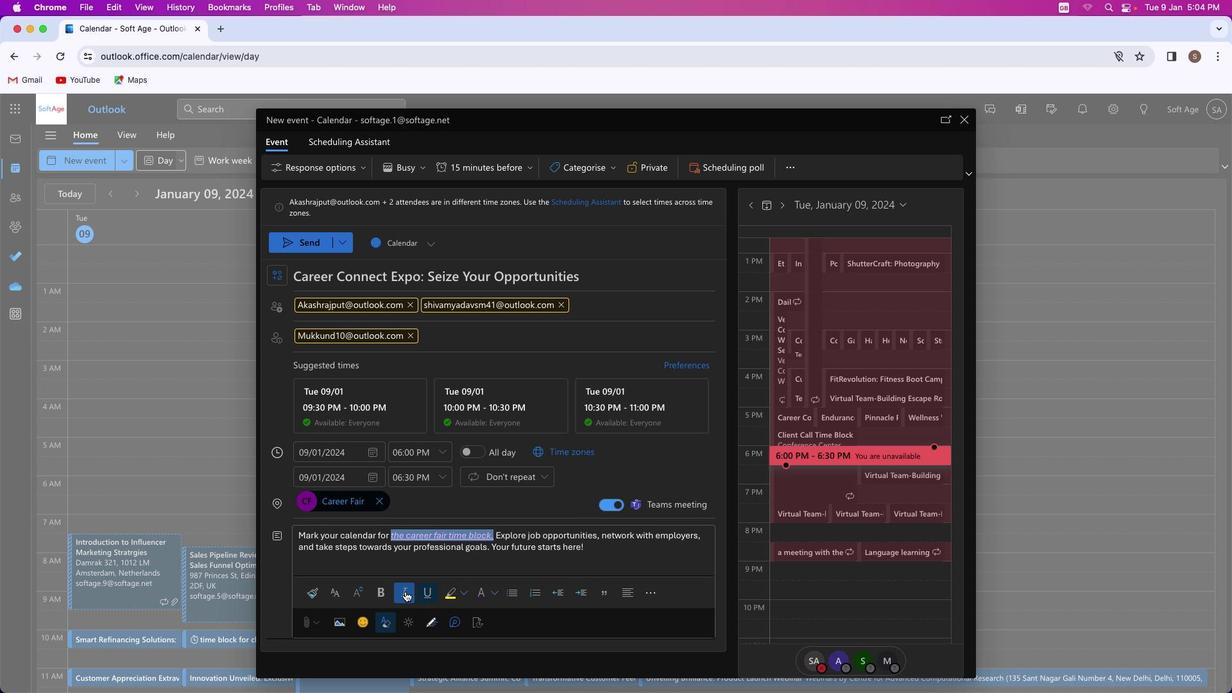 
Action: Mouse pressed left at (405, 592)
Screenshot: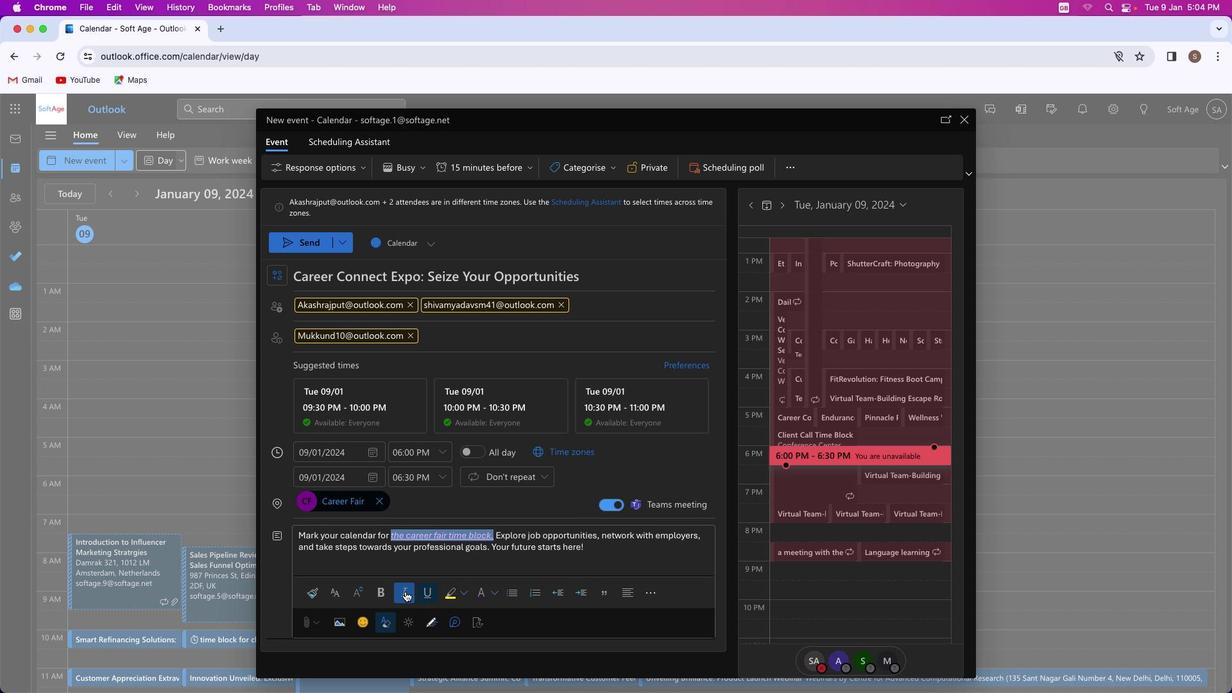 
Action: Mouse moved to (382, 594)
Screenshot: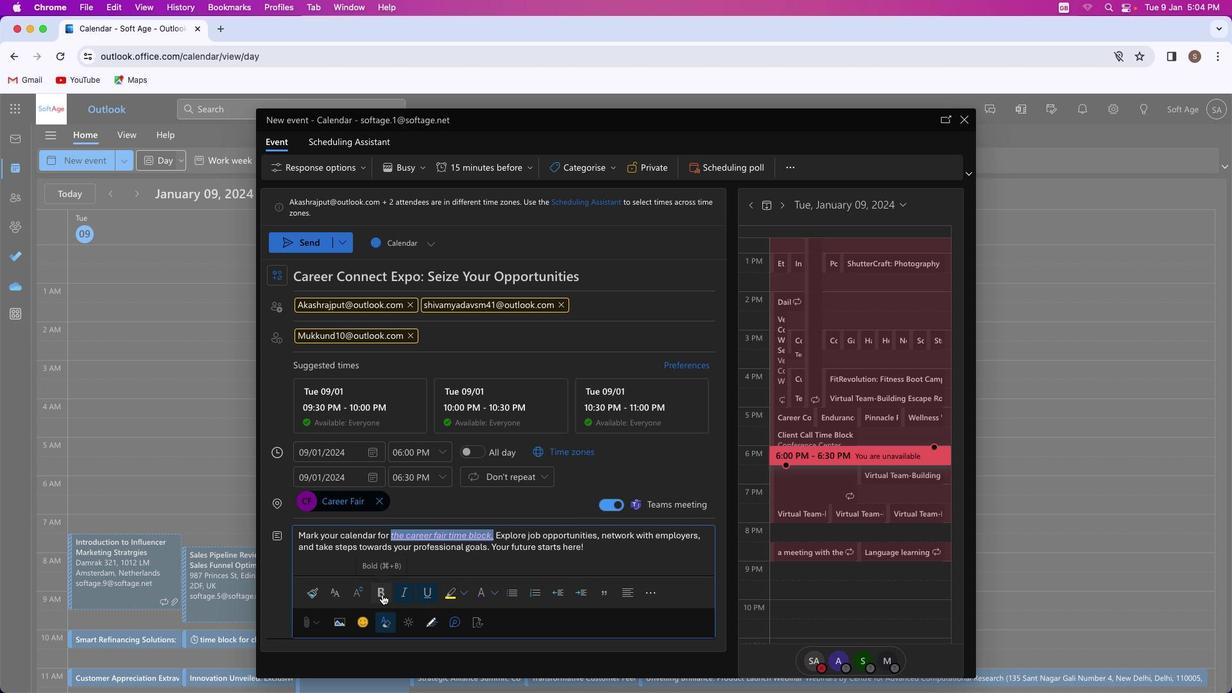 
Action: Mouse pressed left at (382, 594)
Screenshot: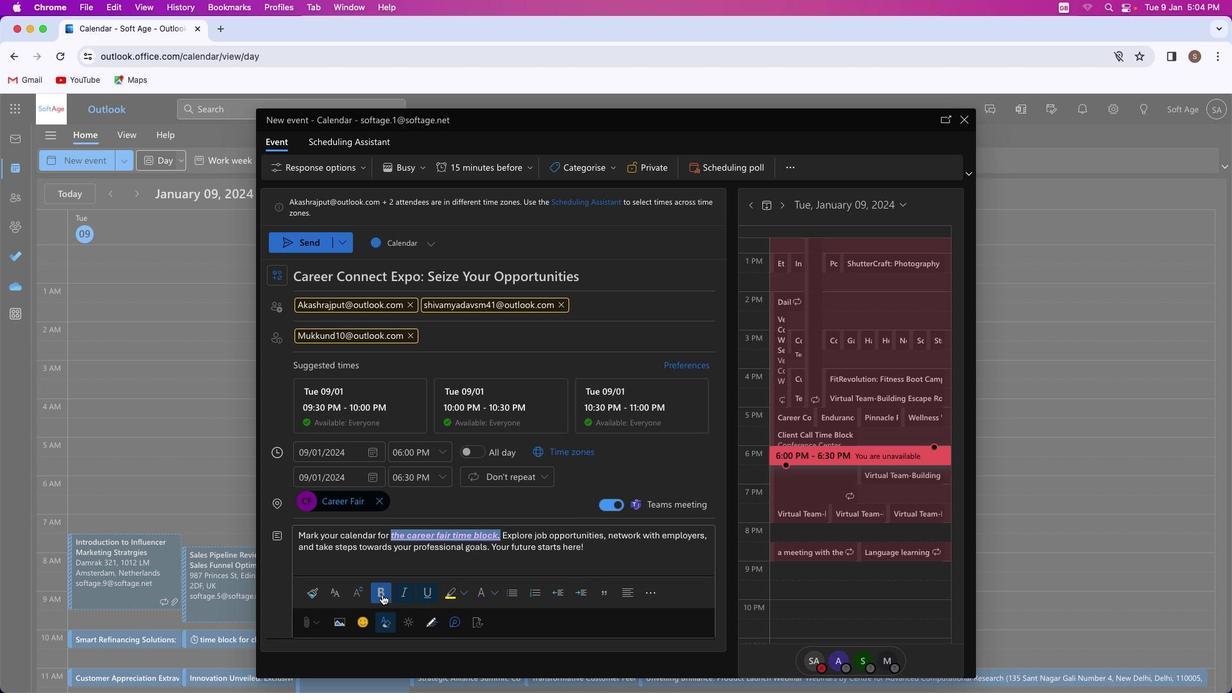 
Action: Mouse moved to (601, 559)
Screenshot: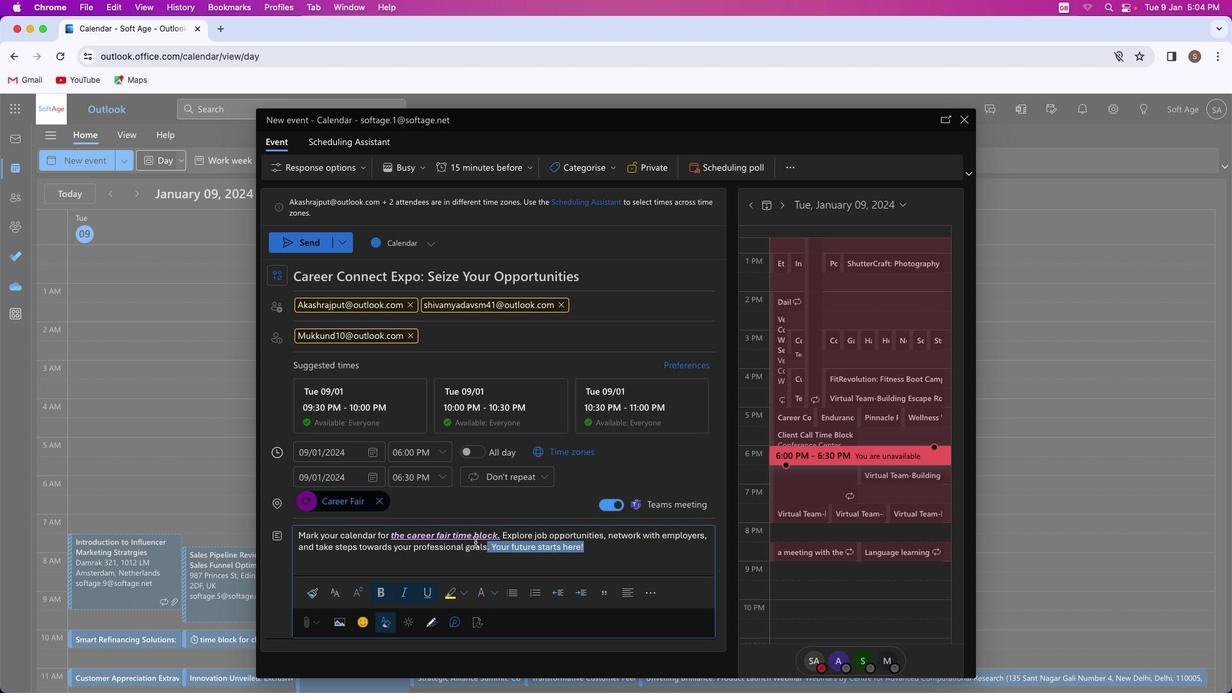 
Action: Mouse pressed left at (601, 559)
Screenshot: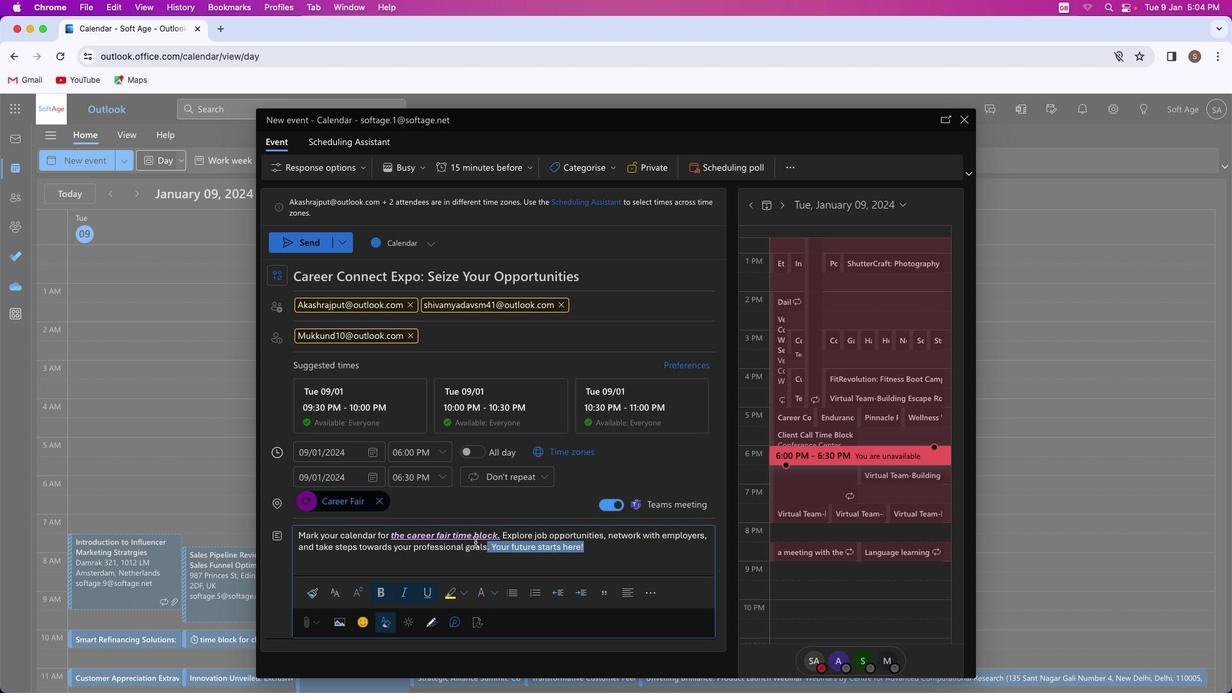 
Action: Mouse moved to (460, 593)
Screenshot: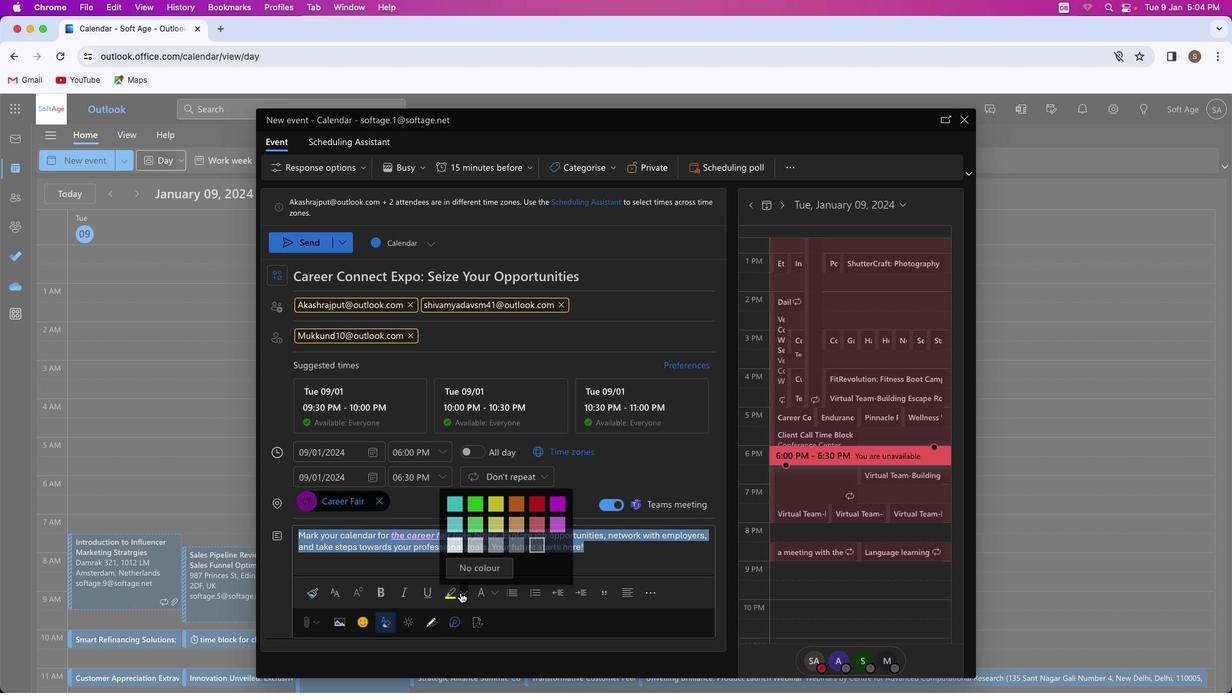 
Action: Mouse pressed left at (460, 593)
Screenshot: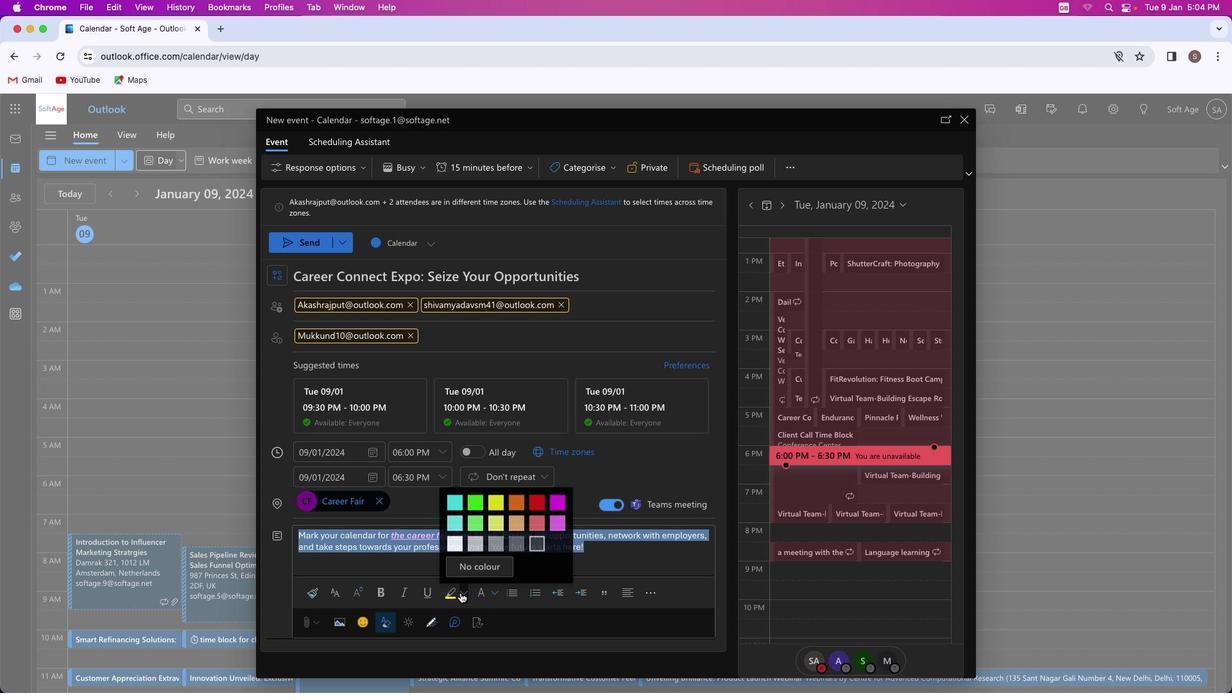 
Action: Mouse moved to (457, 523)
Screenshot: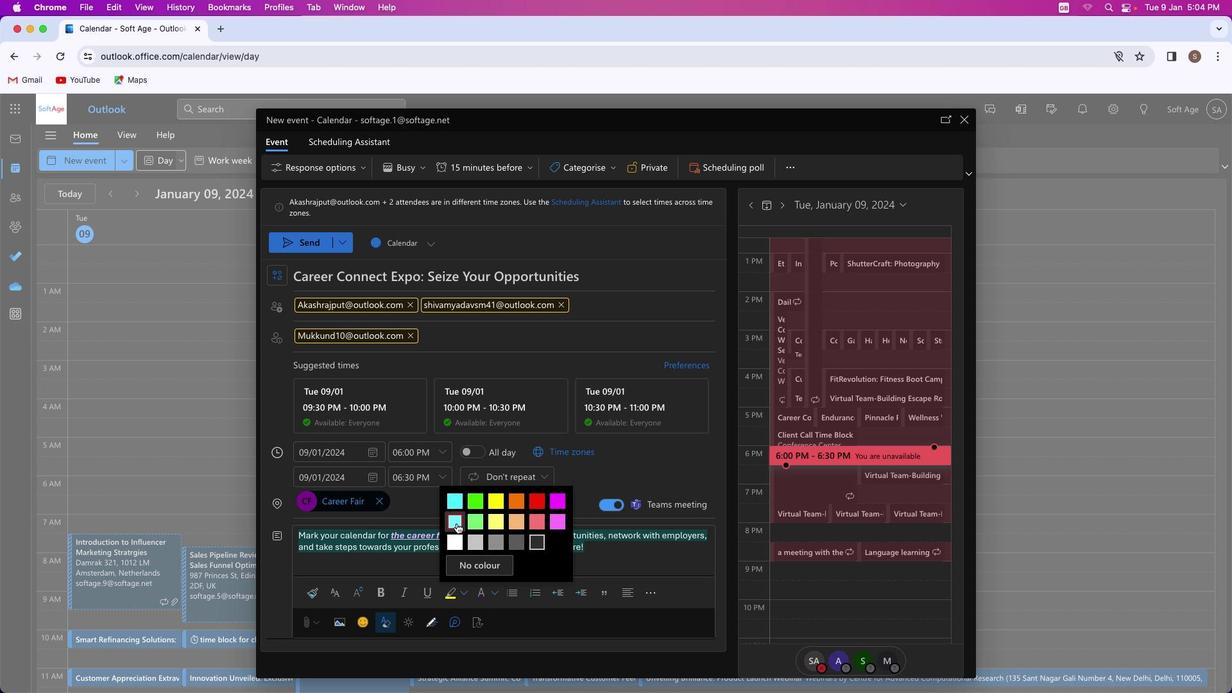 
Action: Mouse pressed left at (457, 523)
Screenshot: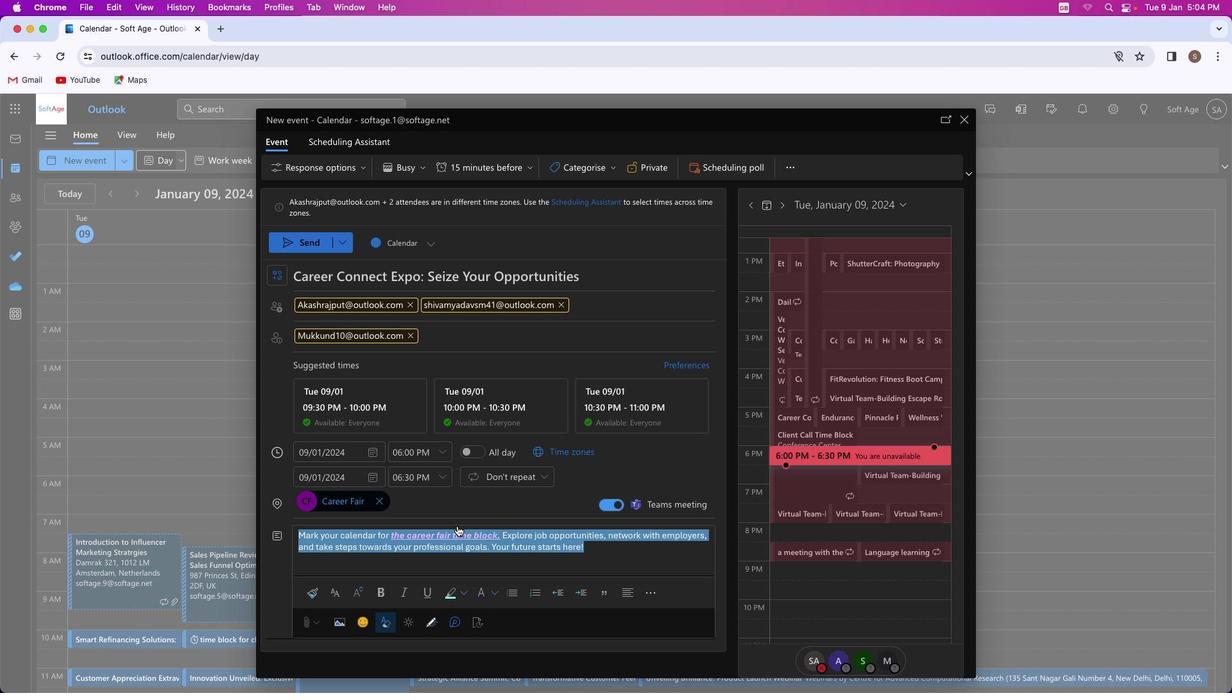 
Action: Mouse moved to (615, 557)
Screenshot: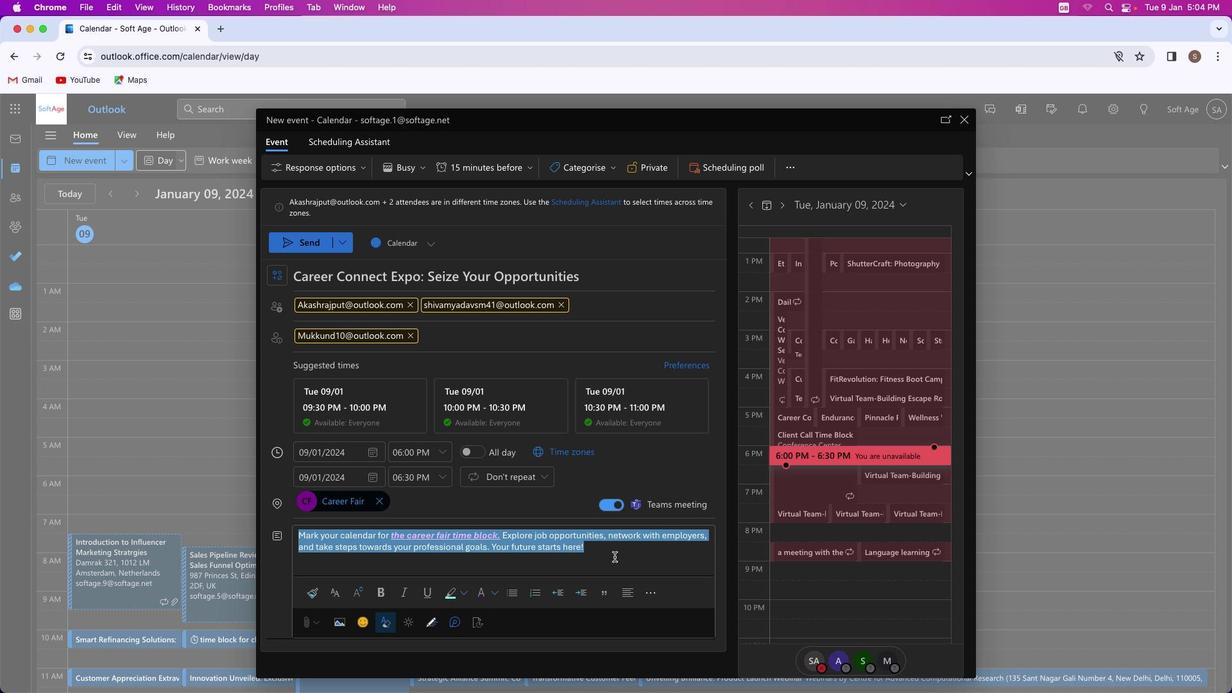 
Action: Mouse pressed left at (615, 557)
Screenshot: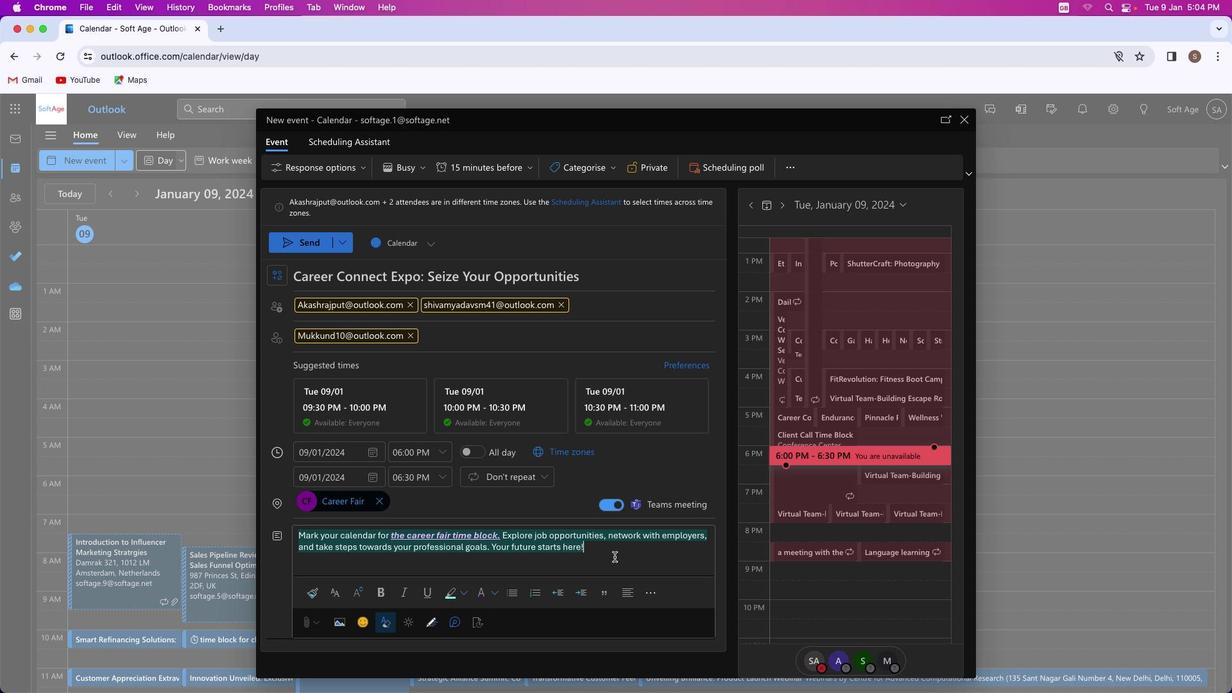 
Action: Mouse moved to (492, 547)
Screenshot: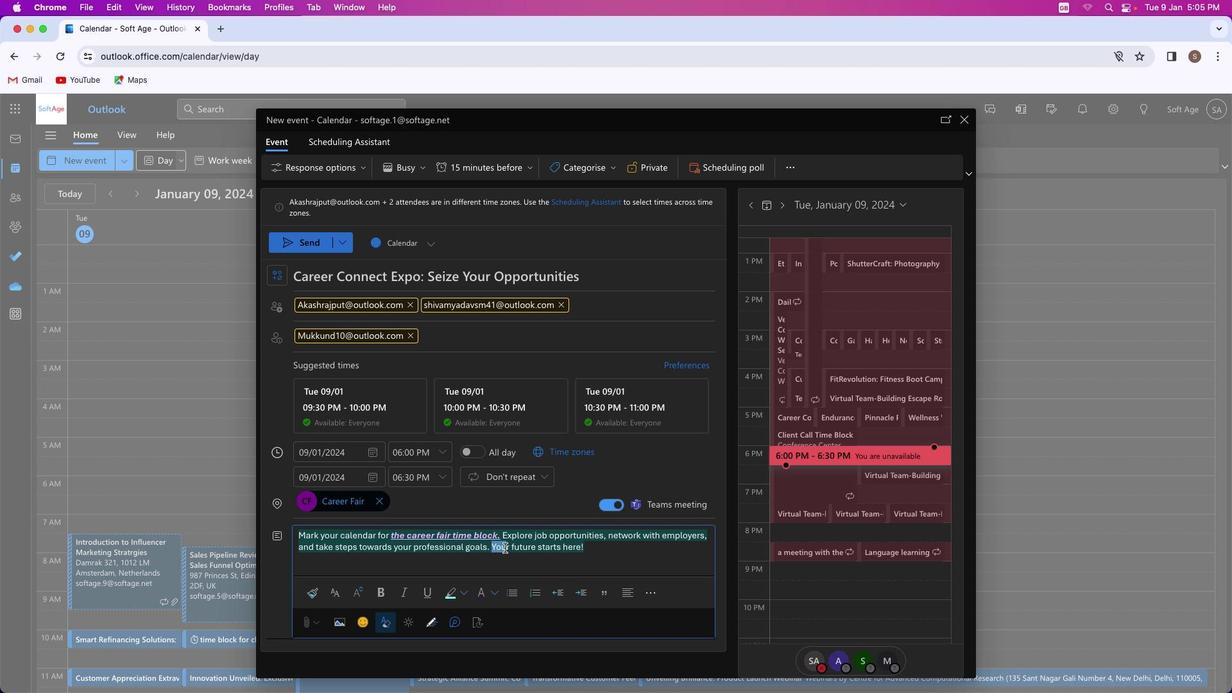 
Action: Mouse pressed left at (492, 547)
Screenshot: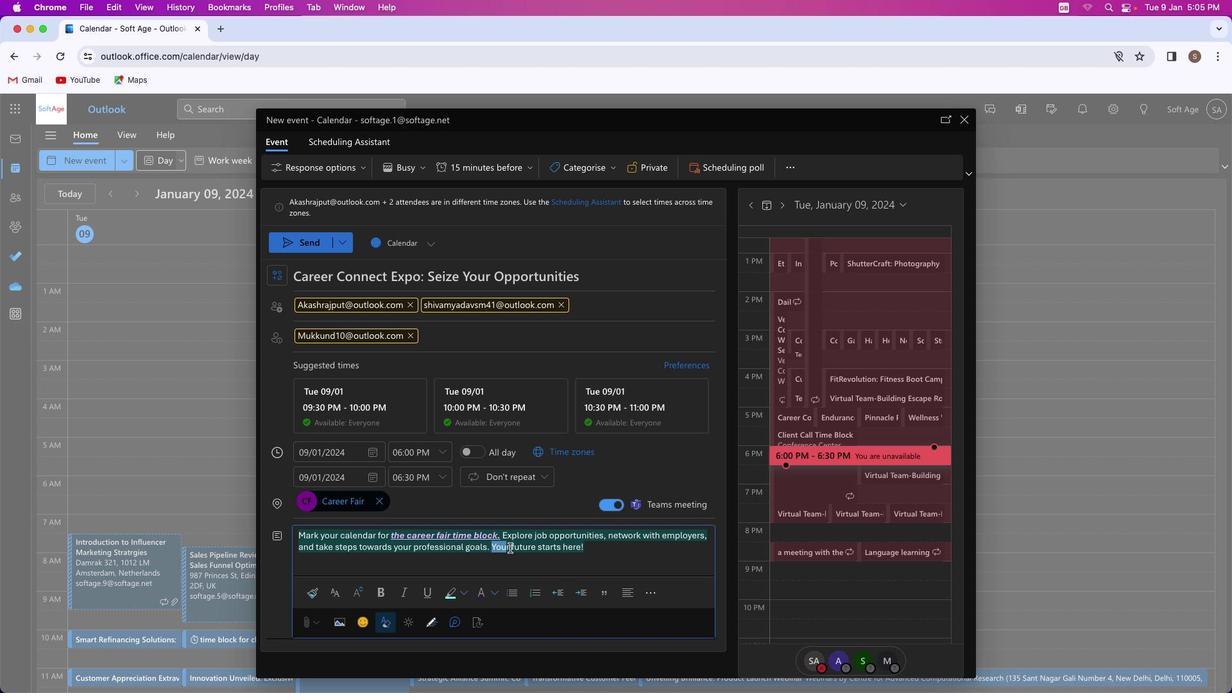 
Action: Mouse moved to (403, 596)
Screenshot: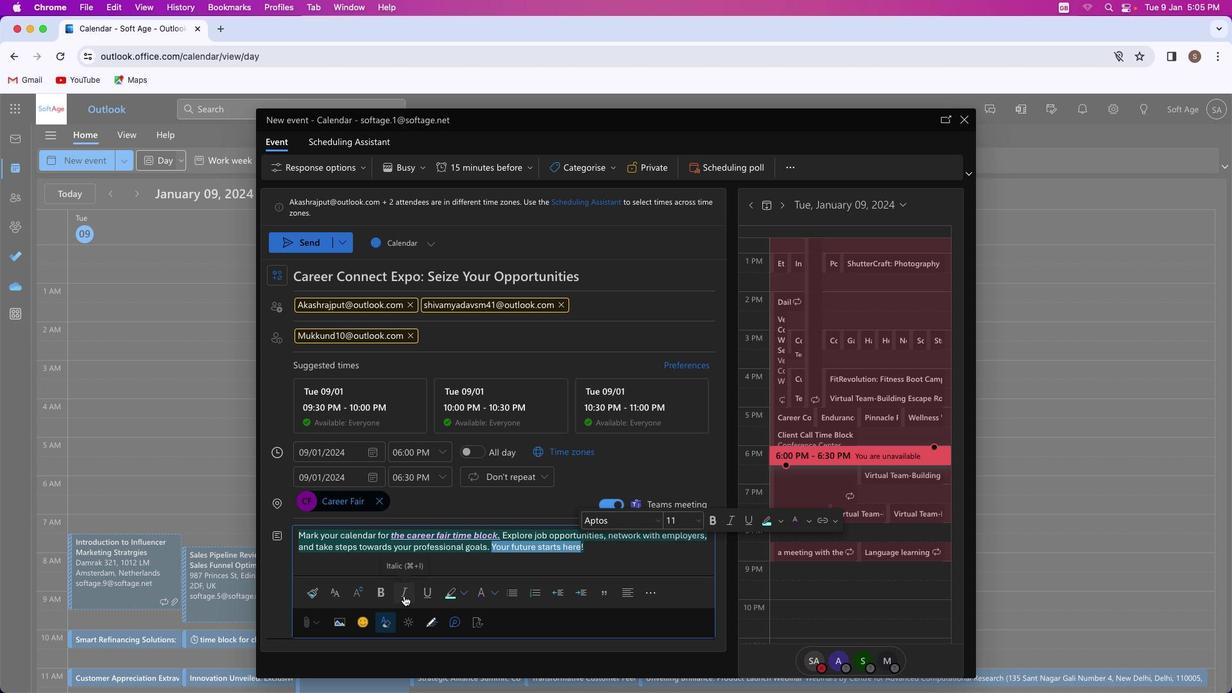 
Action: Mouse pressed left at (403, 596)
Screenshot: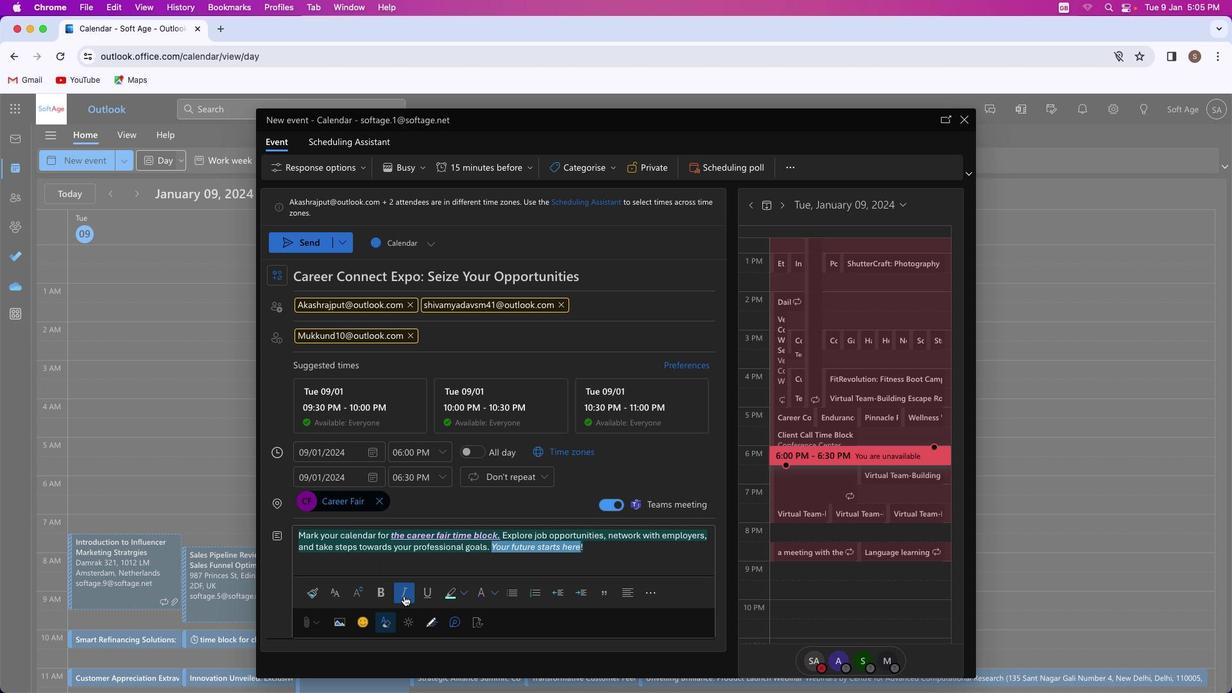 
Action: Mouse moved to (646, 561)
Screenshot: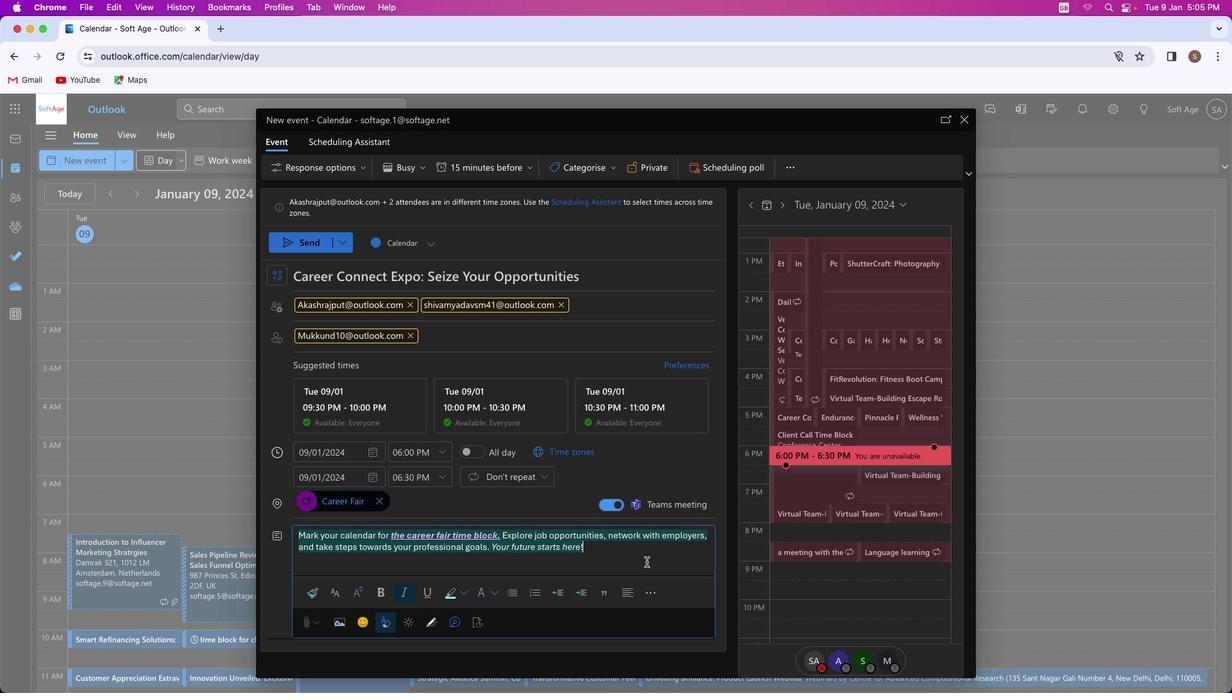 
Action: Mouse pressed left at (646, 561)
Screenshot: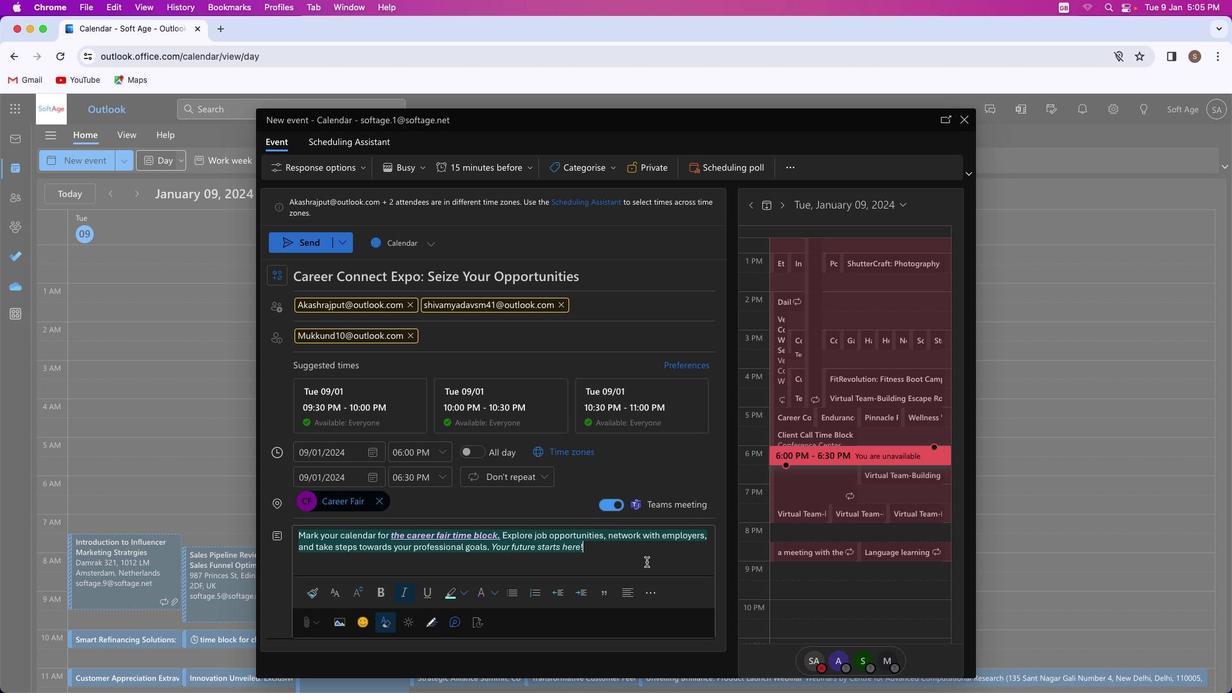 
Action: Mouse moved to (614, 170)
Screenshot: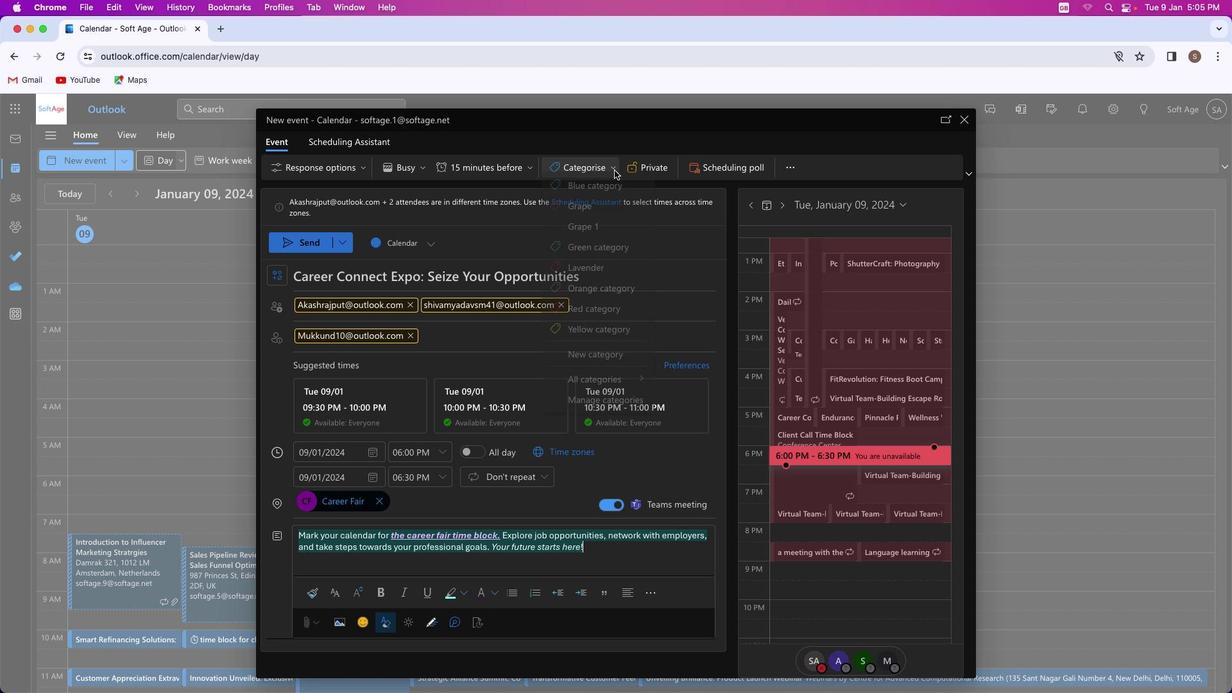 
Action: Mouse pressed left at (614, 170)
Screenshot: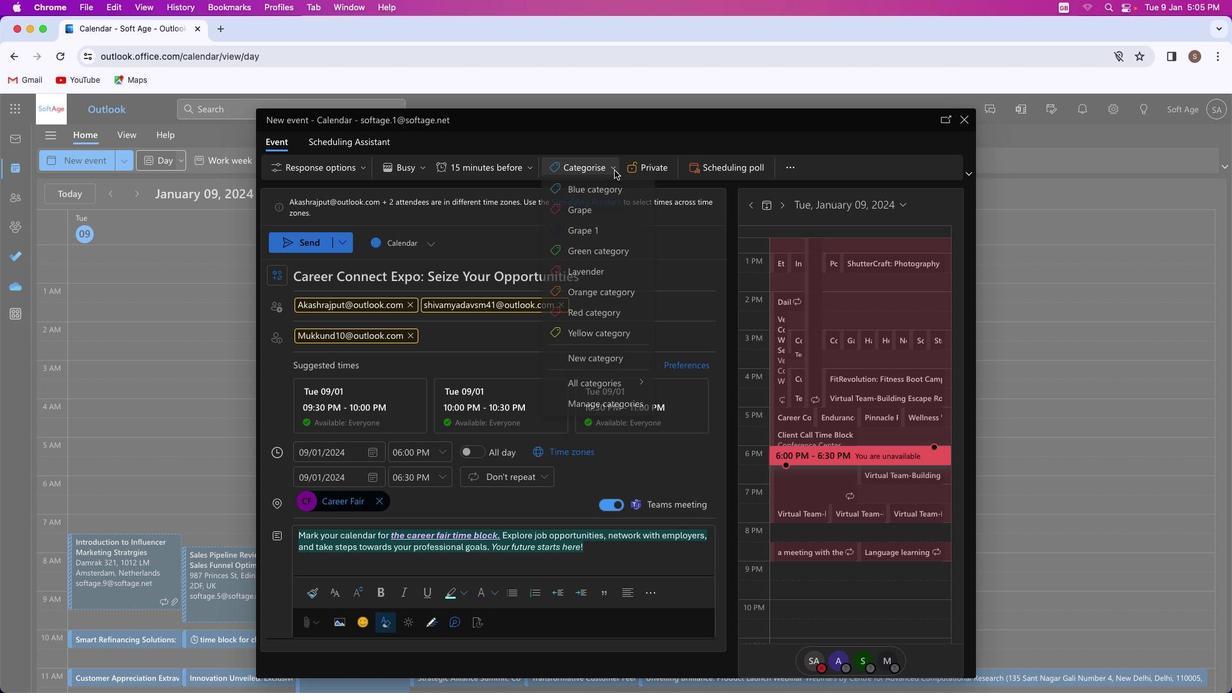 
Action: Mouse moved to (614, 318)
Screenshot: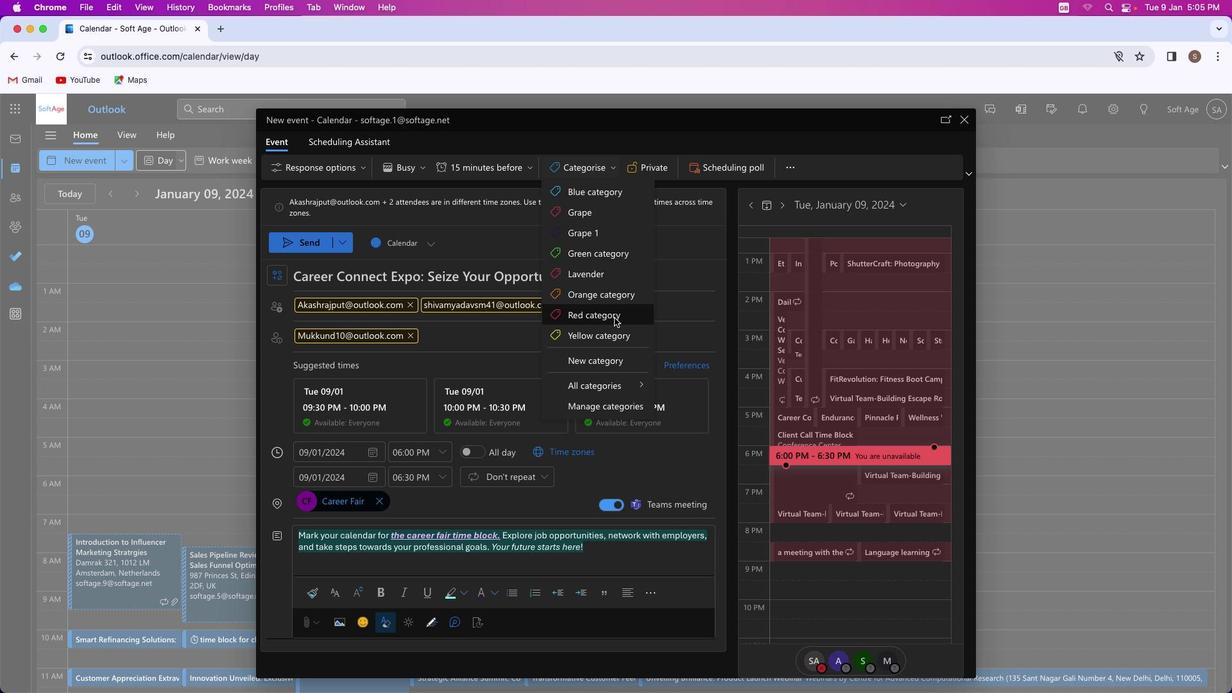 
Action: Mouse pressed left at (614, 318)
Screenshot: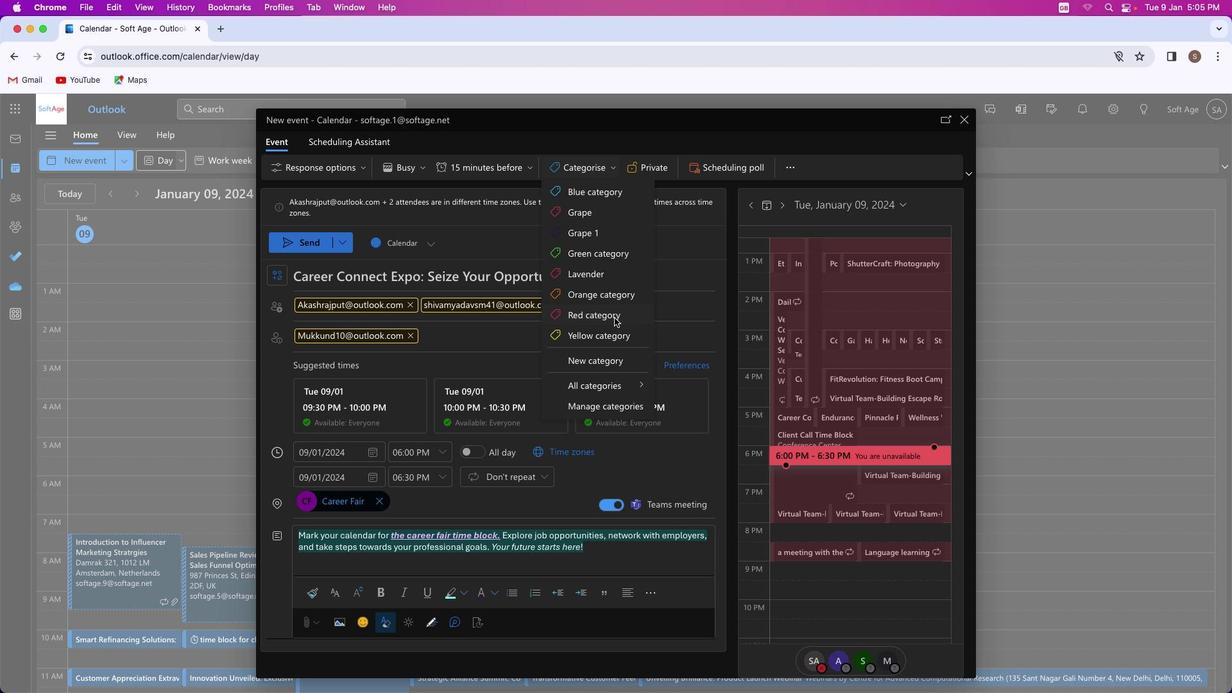 
Action: Mouse moved to (407, 504)
Screenshot: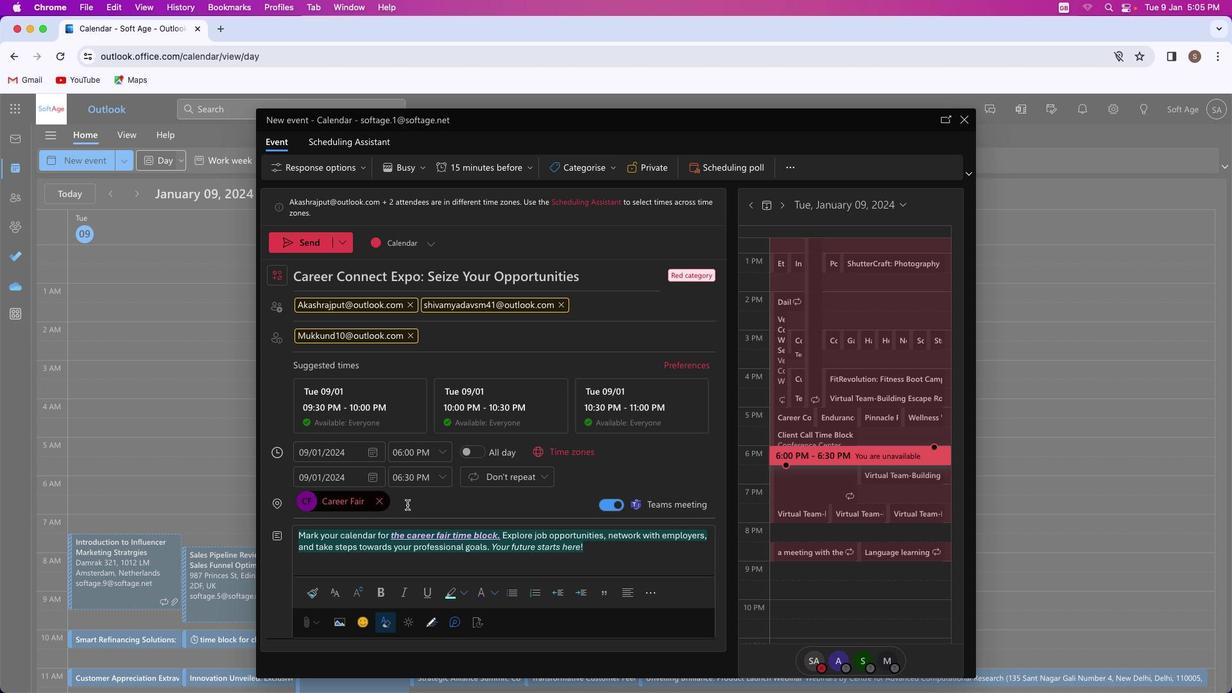 
Action: Mouse pressed left at (407, 504)
Screenshot: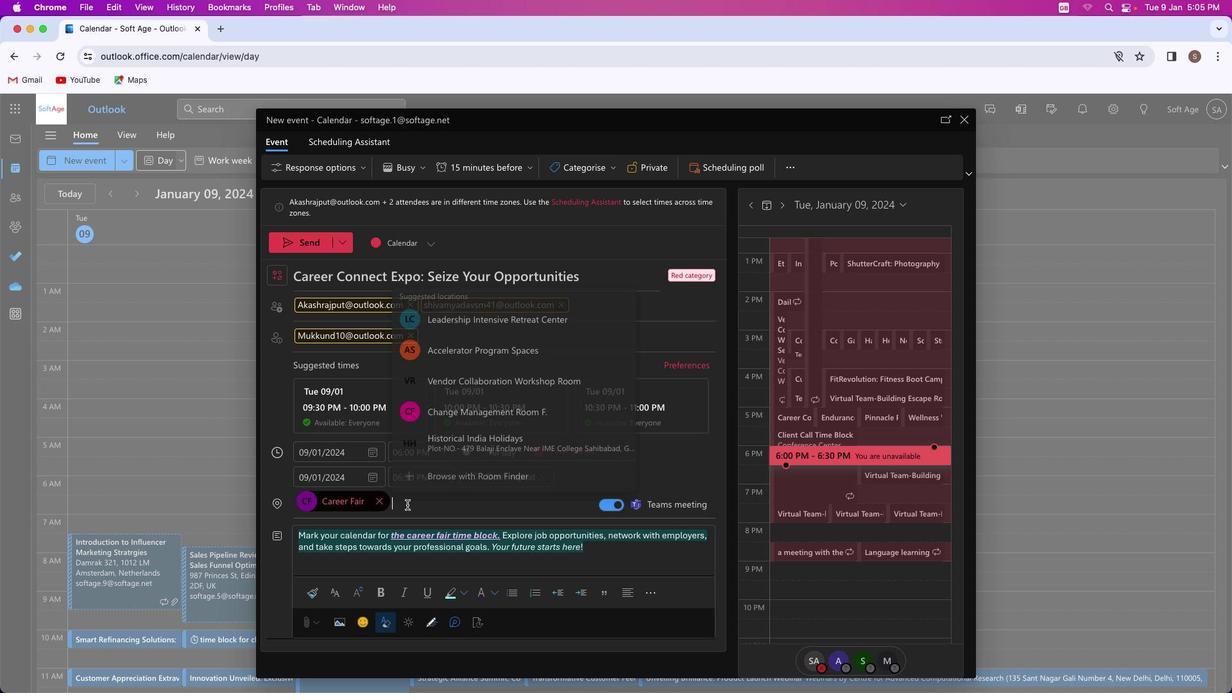 
Action: Key pressed Key.shift'S''o''f''t''a''g''e'Key.spaceKey.shift_r'I''n''f''o''r''m''a''t''i''o''n'Key.space
Screenshot: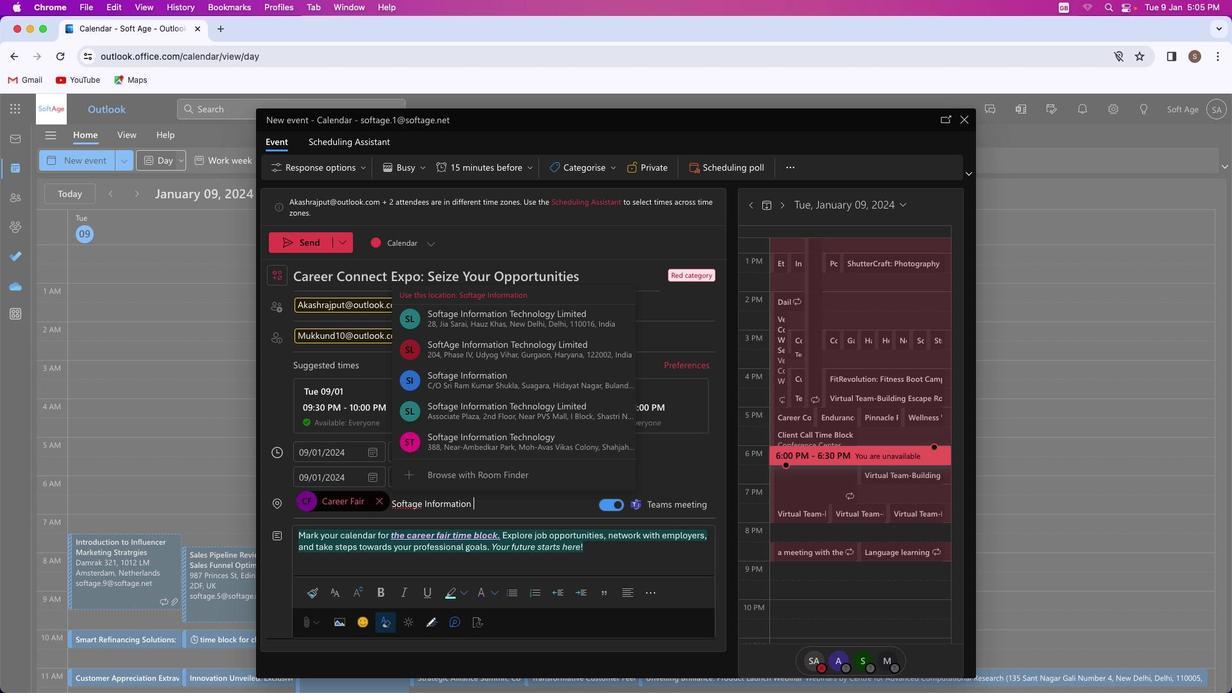 
Action: Mouse moved to (548, 322)
Screenshot: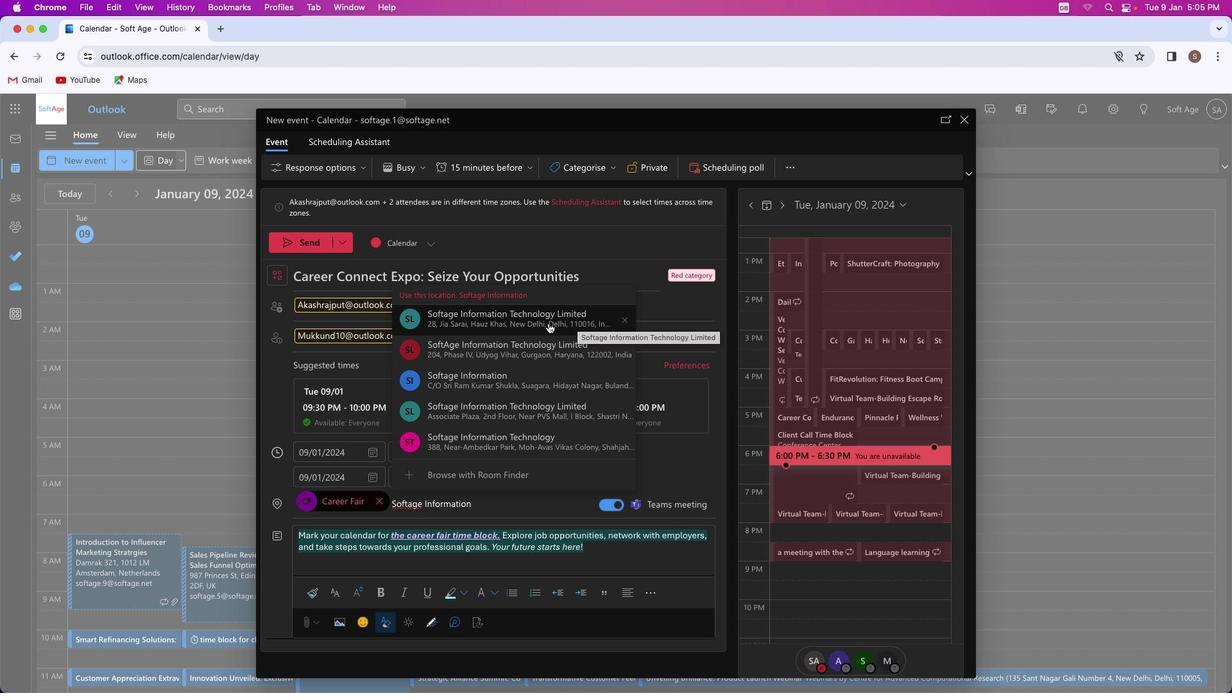 
Action: Mouse pressed left at (548, 322)
Screenshot: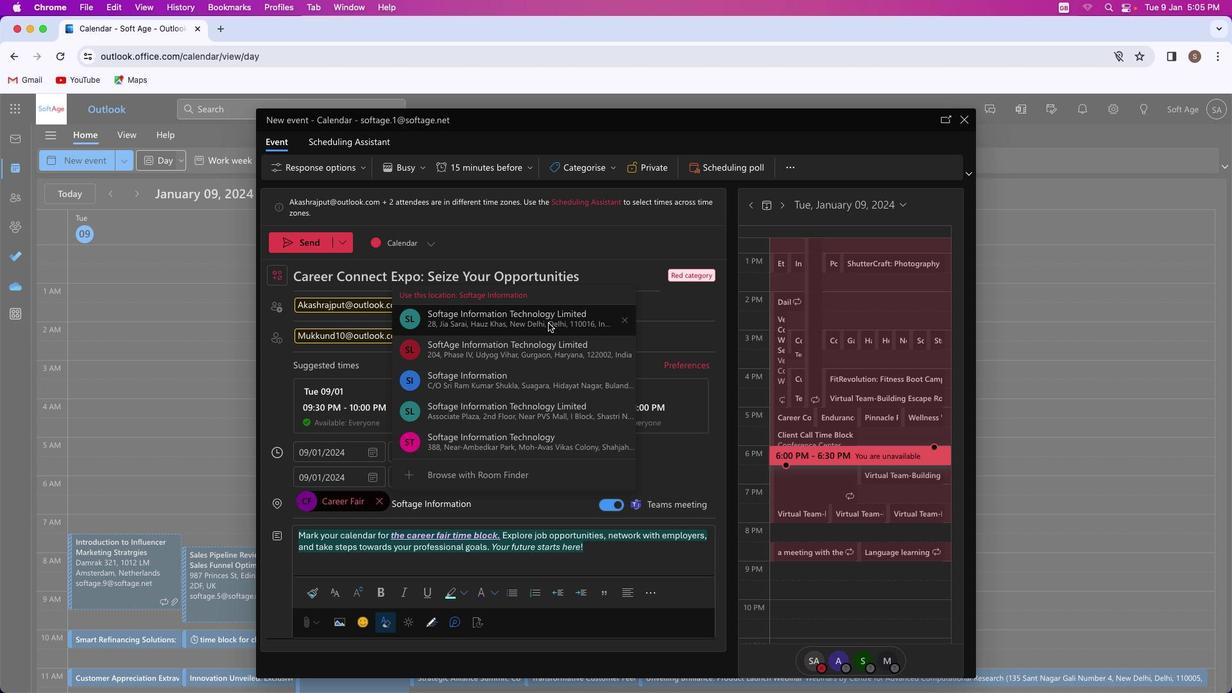 
Action: Mouse moved to (620, 615)
Screenshot: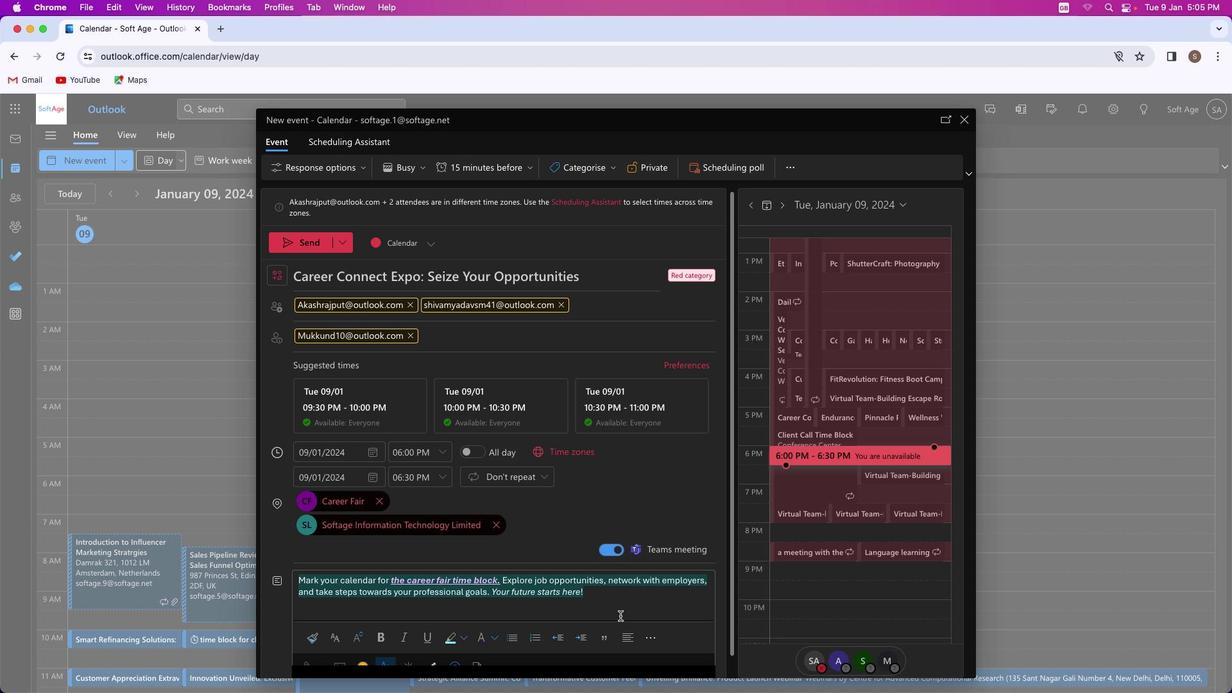 
Action: Mouse pressed left at (620, 615)
Screenshot: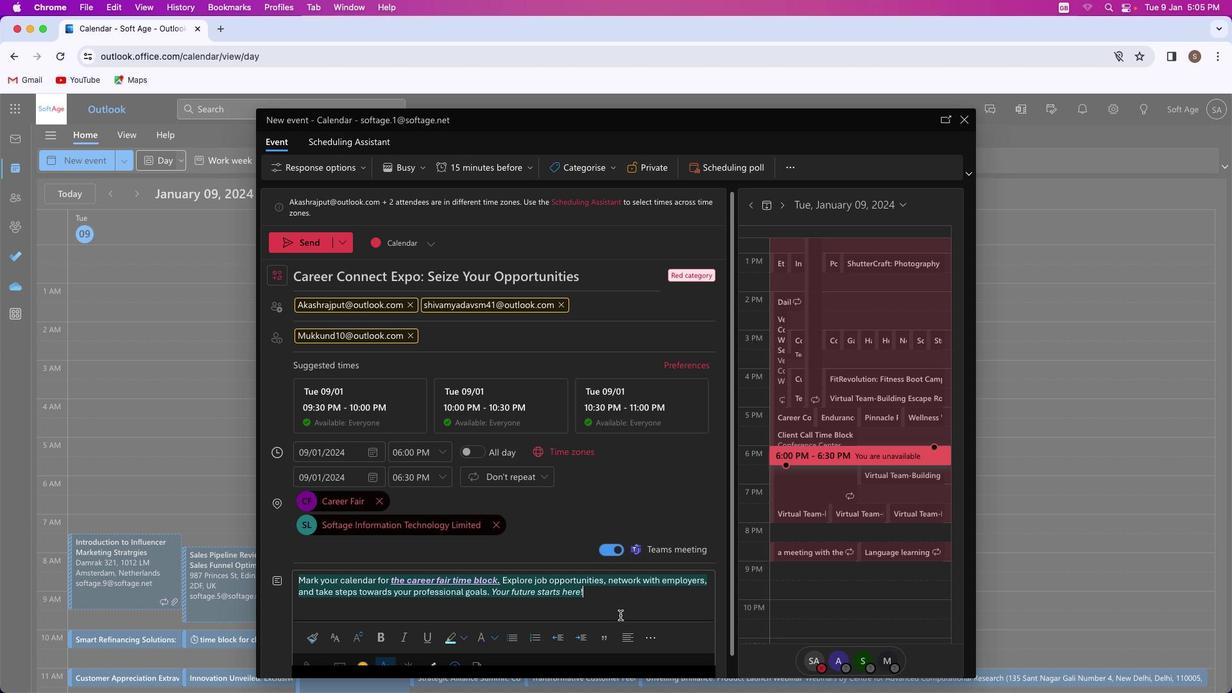 
Action: Mouse moved to (306, 243)
Screenshot: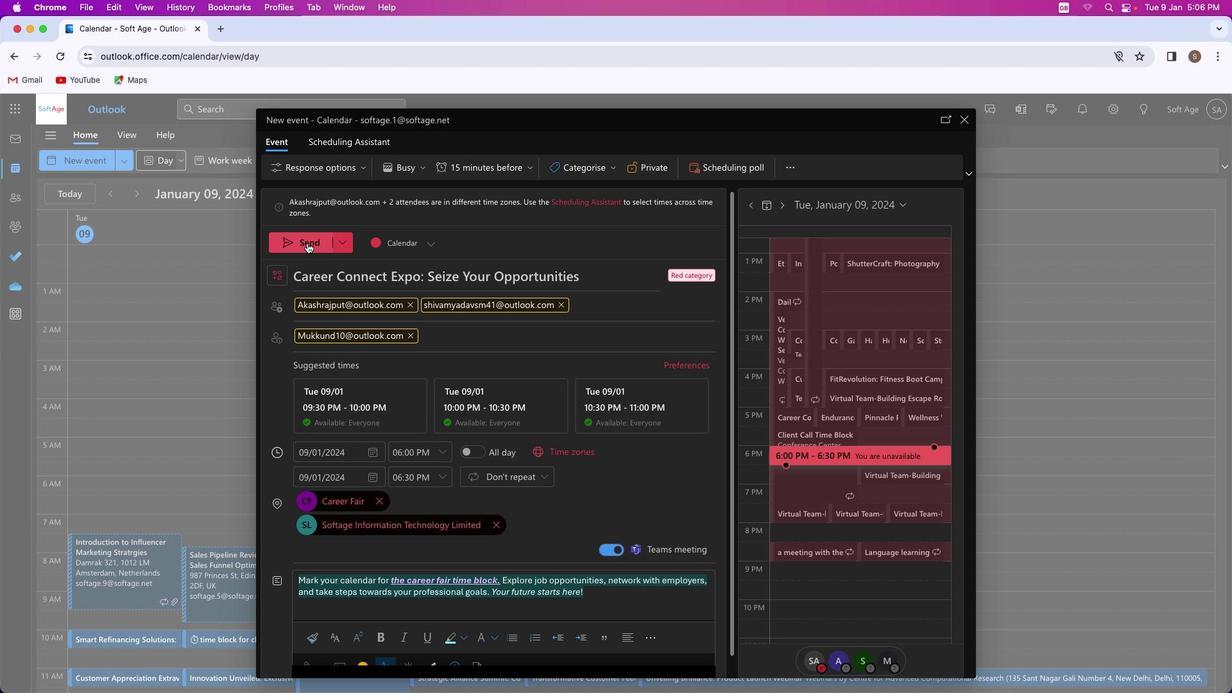 
Action: Mouse pressed left at (306, 243)
Screenshot: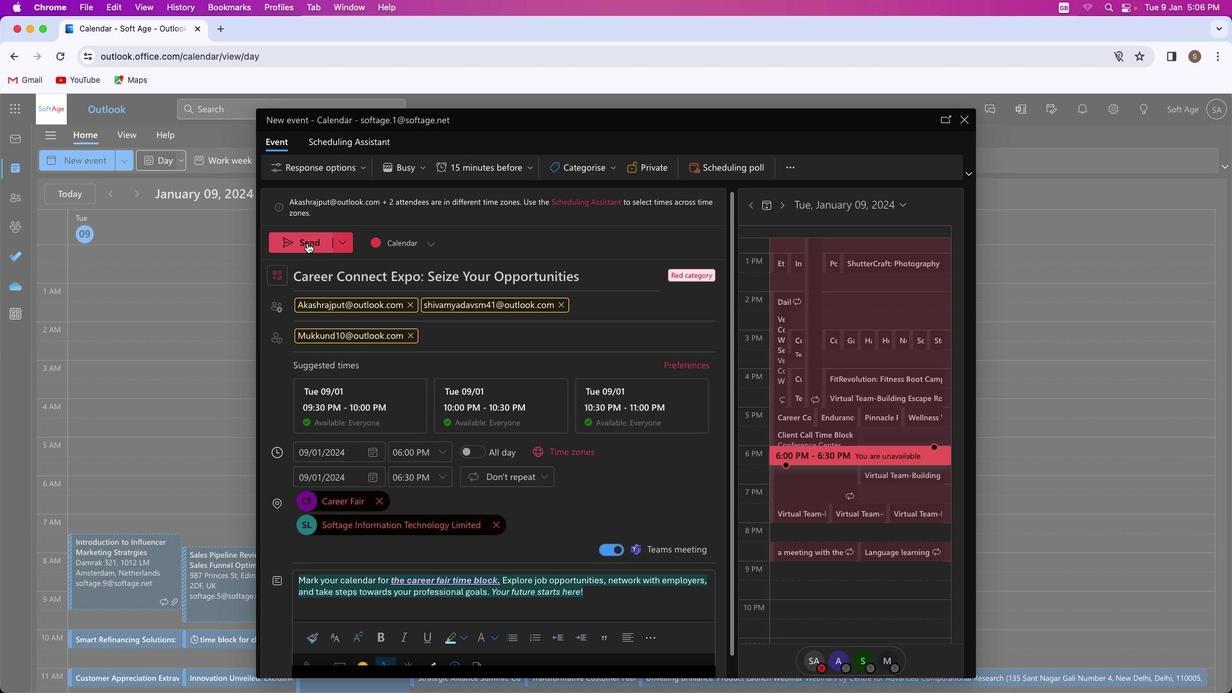 
Action: Mouse moved to (620, 449)
Screenshot: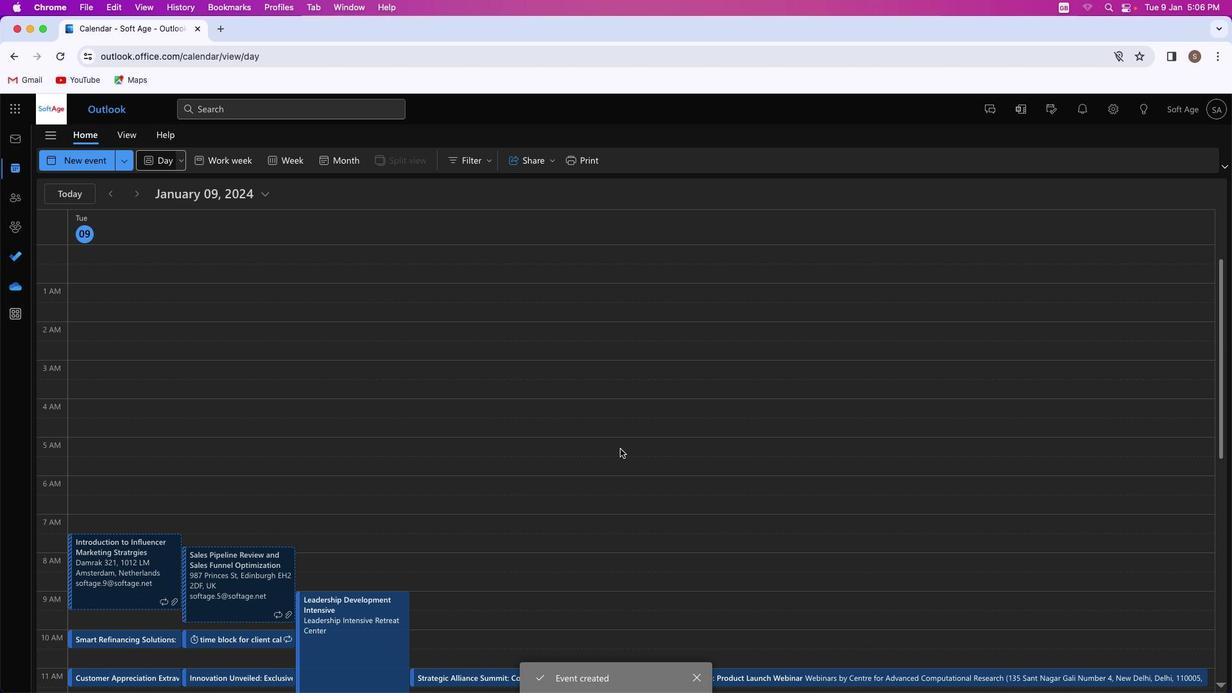 
